 Task: Look for space in Surubim, Brazil from 4th June, 2023 to 8th June, 2023 for 2 adults in price range Rs.8000 to Rs.16000. Place can be private room with 1  bedroom having 1 bed and 1 bathroom. Property type can be hotel. Booking option can be shelf check-in. Required host language is Spanish.
Action: Mouse moved to (709, 120)
Screenshot: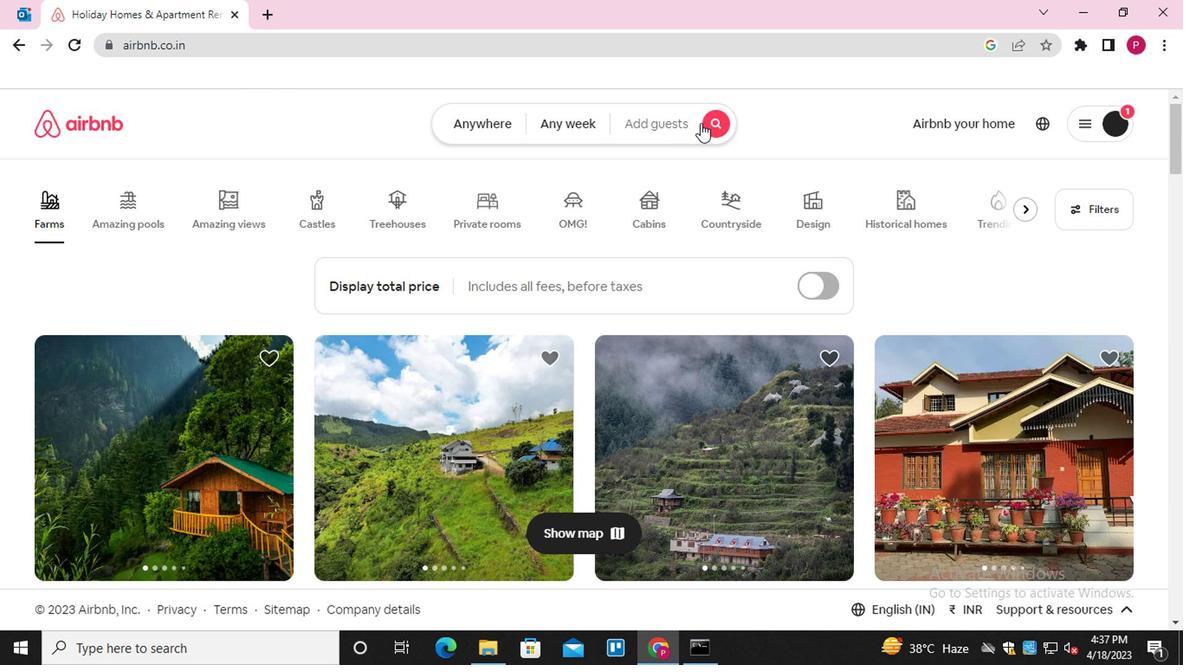 
Action: Mouse pressed left at (709, 120)
Screenshot: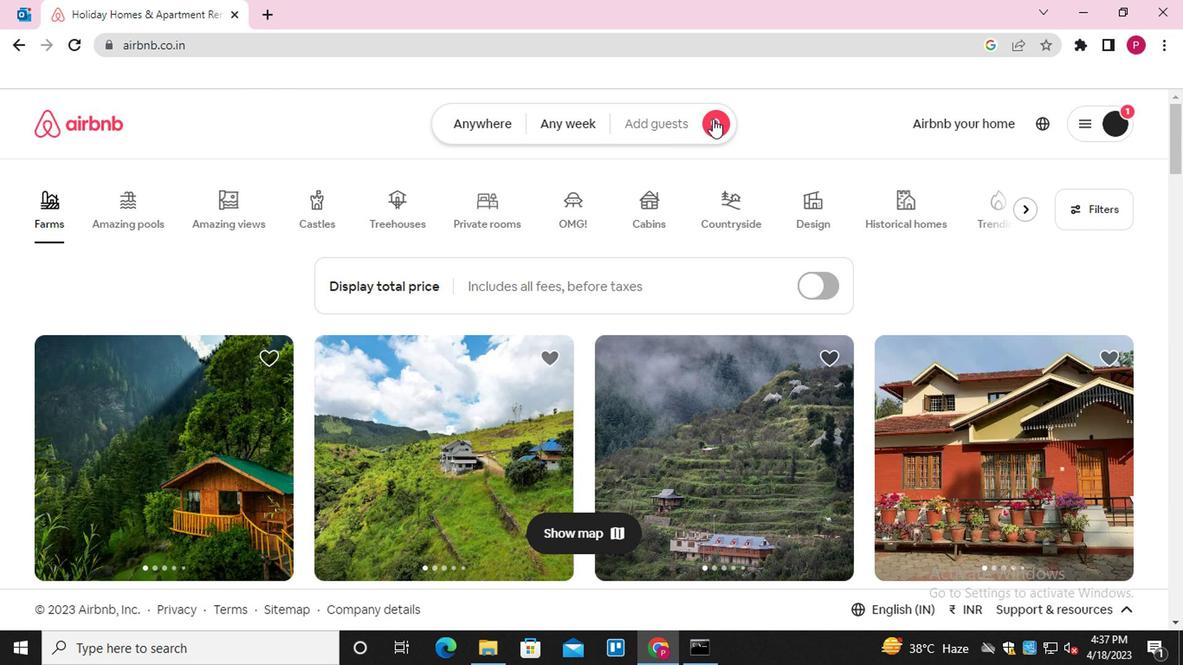 
Action: Mouse moved to (362, 200)
Screenshot: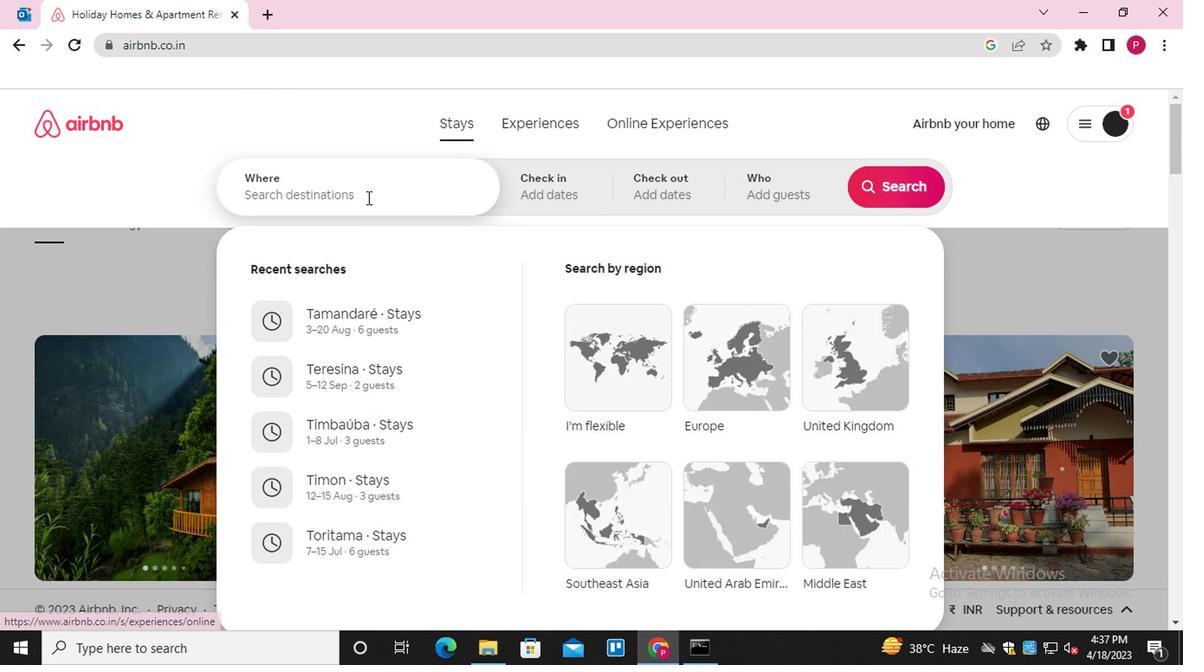 
Action: Mouse pressed left at (362, 200)
Screenshot: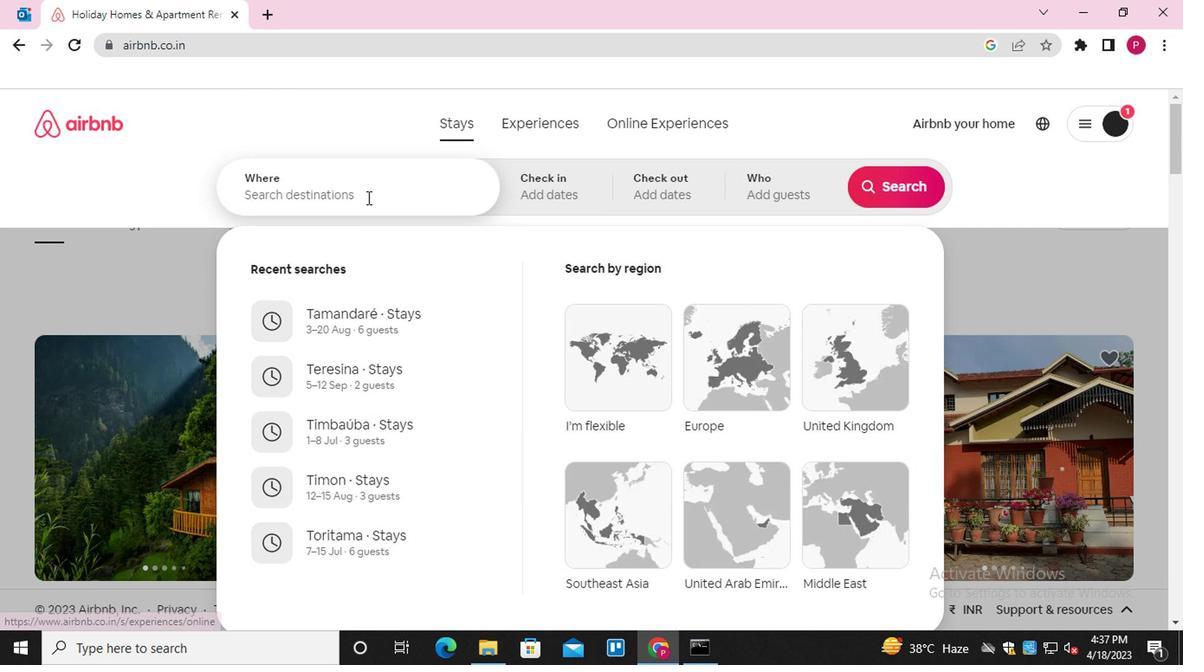 
Action: Key pressed <Key.shift>SURUBIM
Screenshot: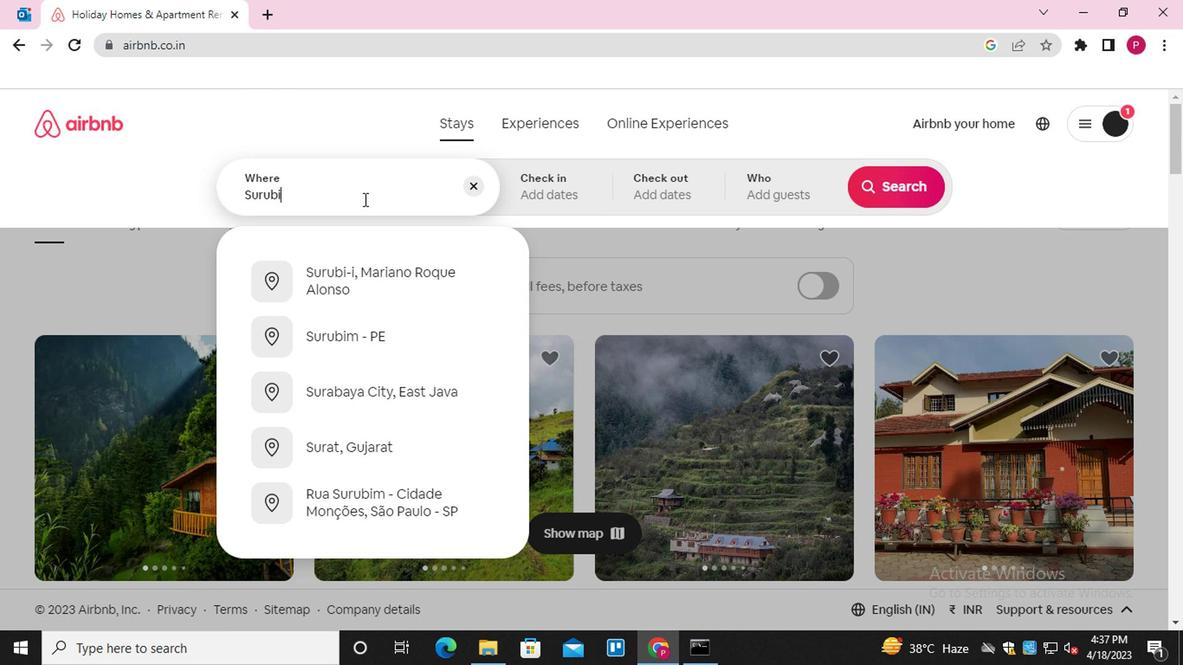 
Action: Mouse moved to (401, 282)
Screenshot: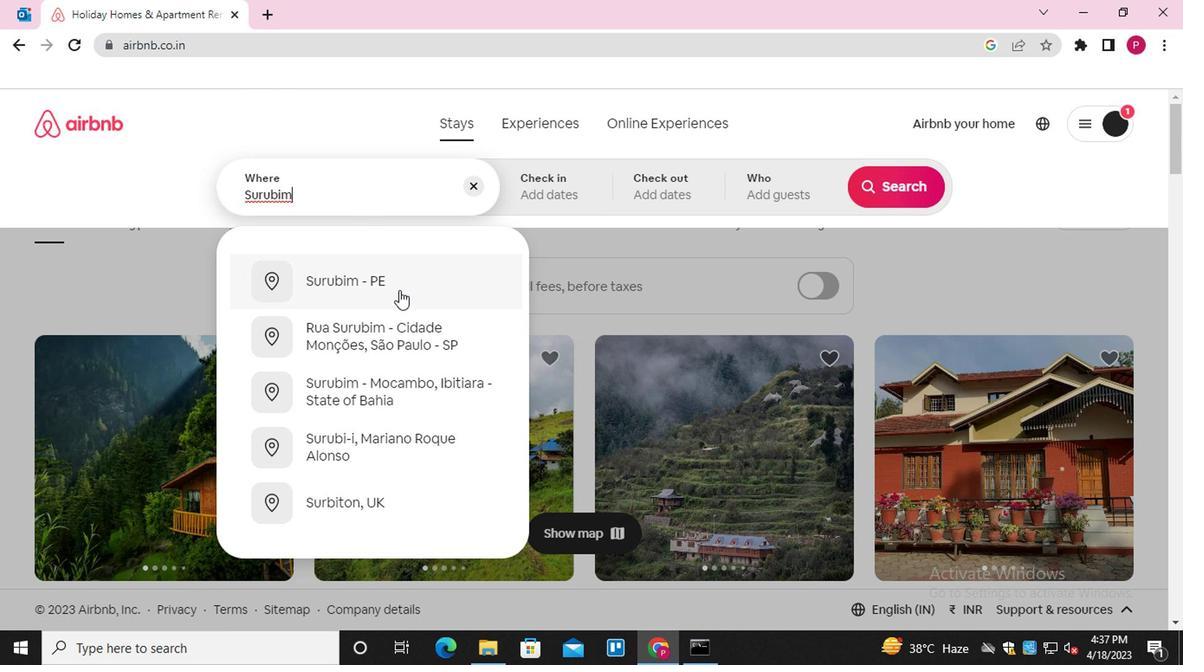 
Action: Mouse pressed left at (401, 282)
Screenshot: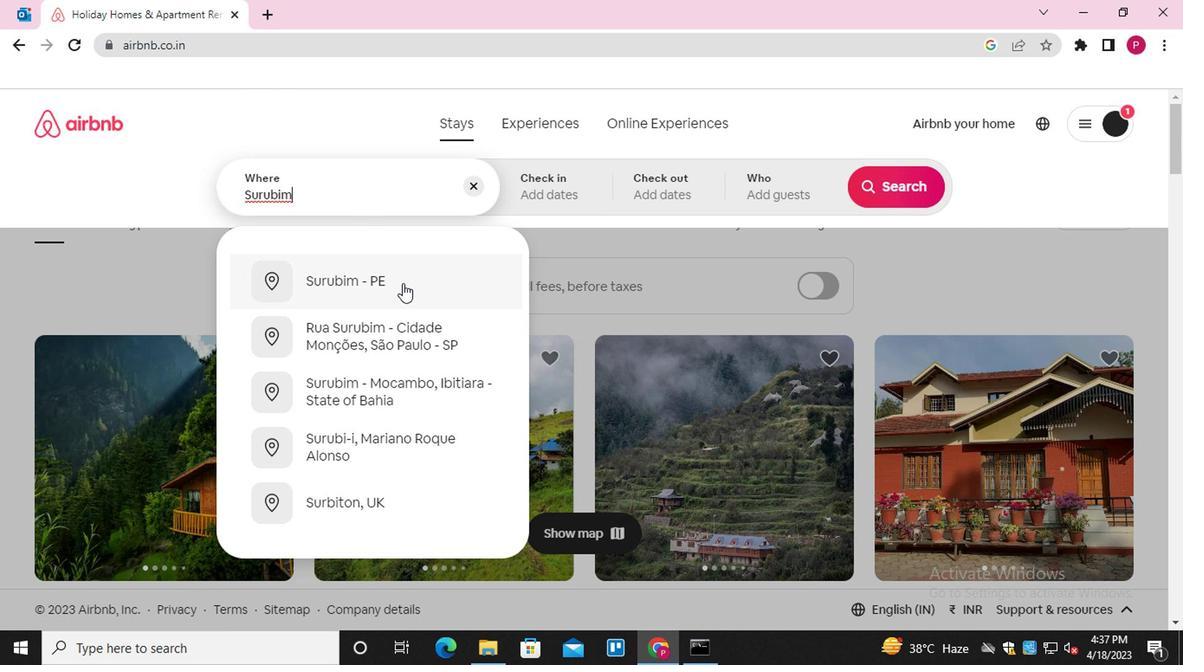 
Action: Mouse moved to (876, 329)
Screenshot: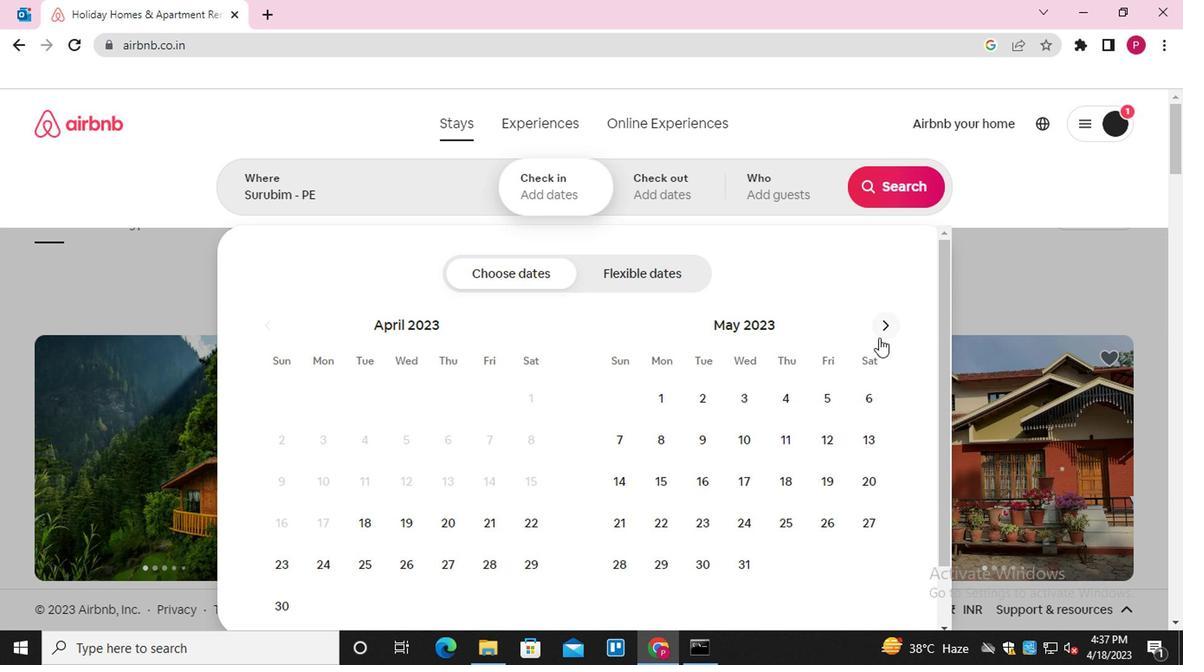 
Action: Mouse pressed left at (876, 329)
Screenshot: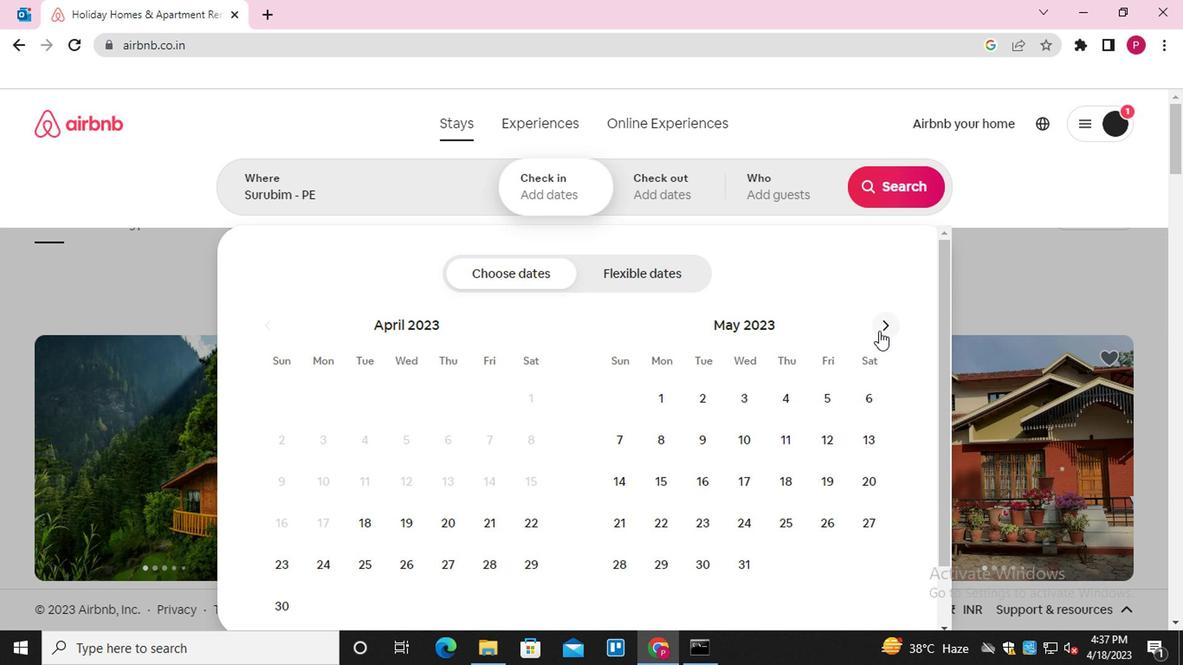 
Action: Mouse moved to (621, 446)
Screenshot: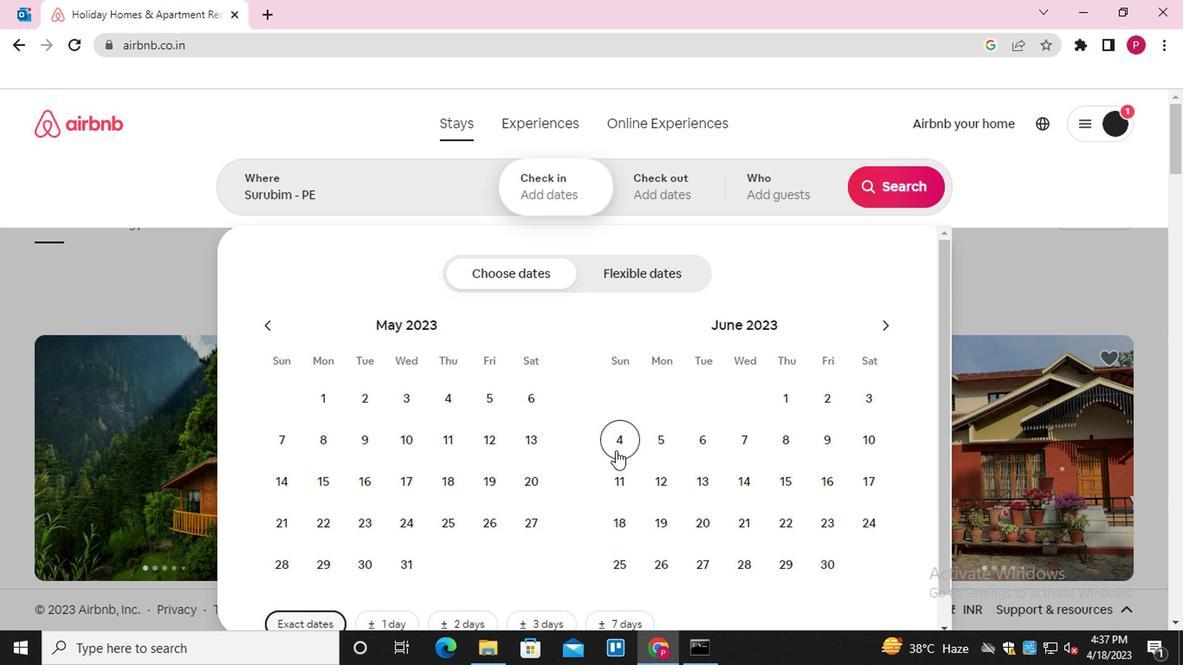 
Action: Mouse pressed left at (621, 446)
Screenshot: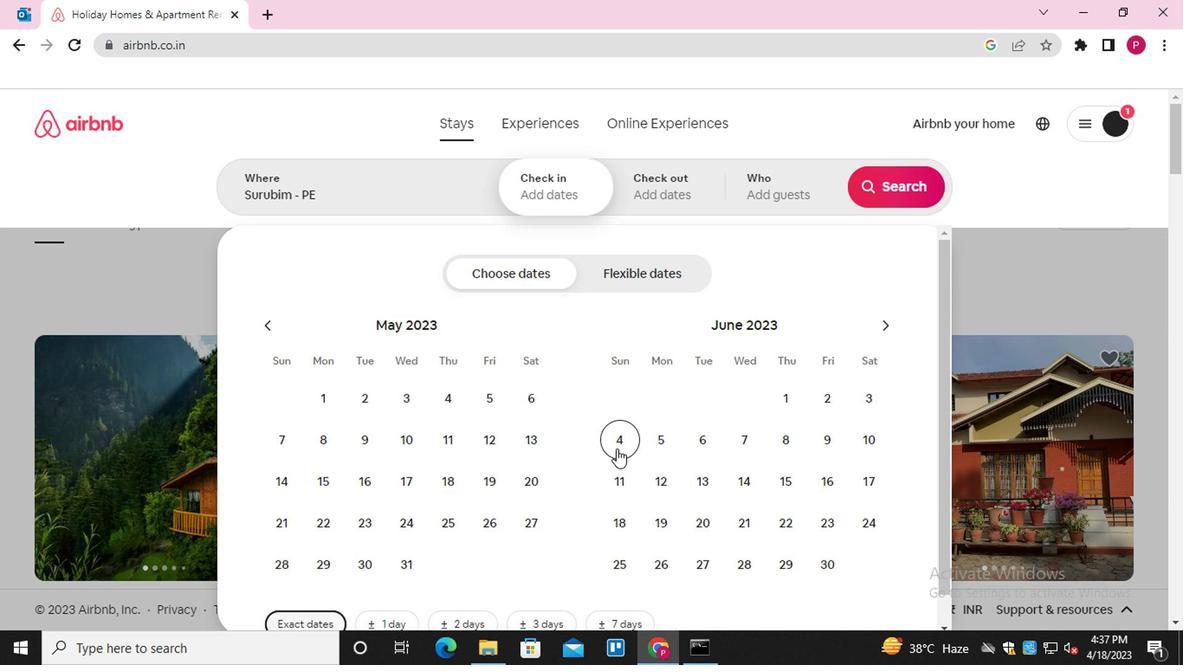 
Action: Mouse moved to (790, 439)
Screenshot: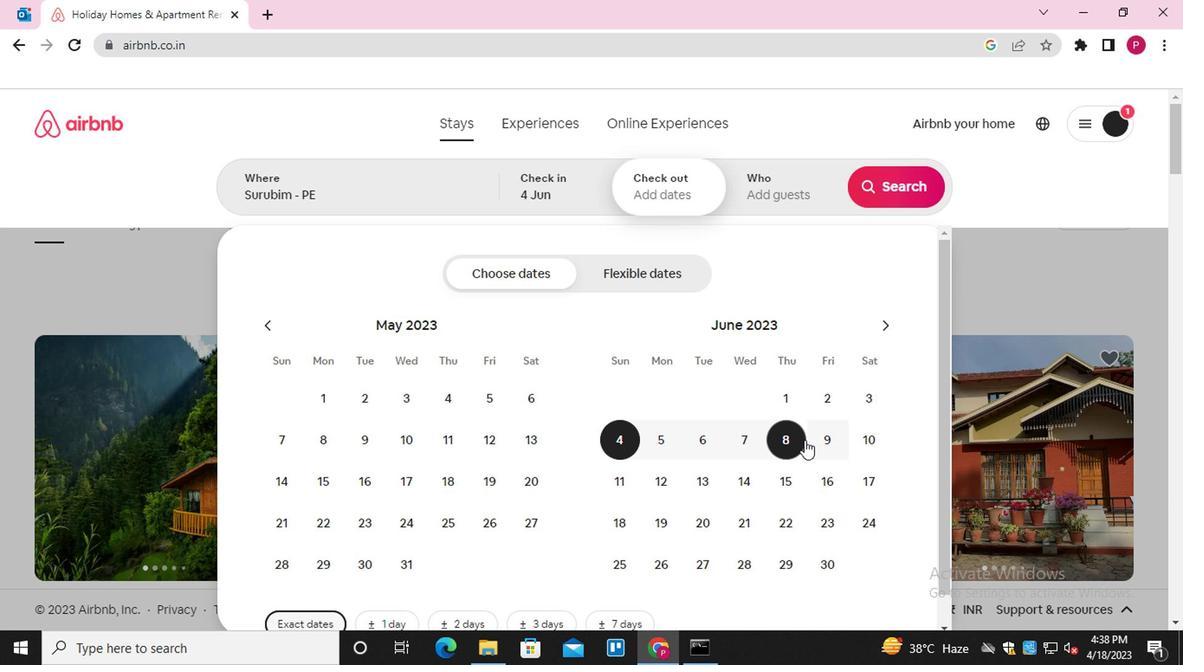 
Action: Mouse pressed left at (790, 439)
Screenshot: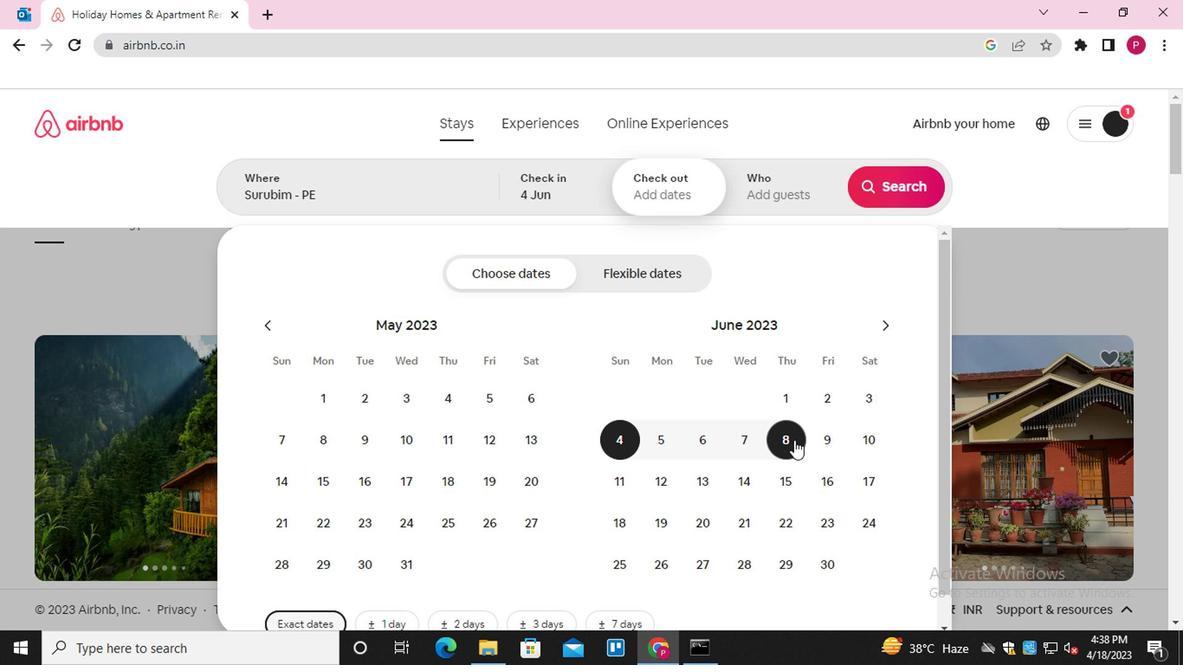 
Action: Mouse moved to (782, 207)
Screenshot: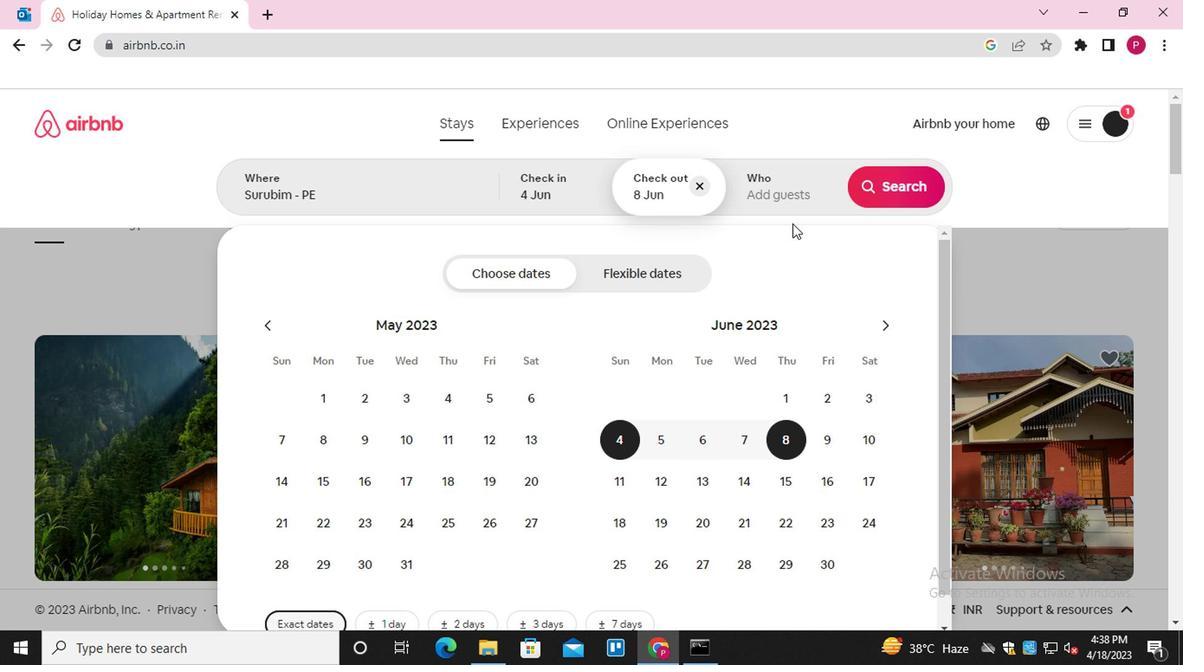
Action: Mouse pressed left at (782, 207)
Screenshot: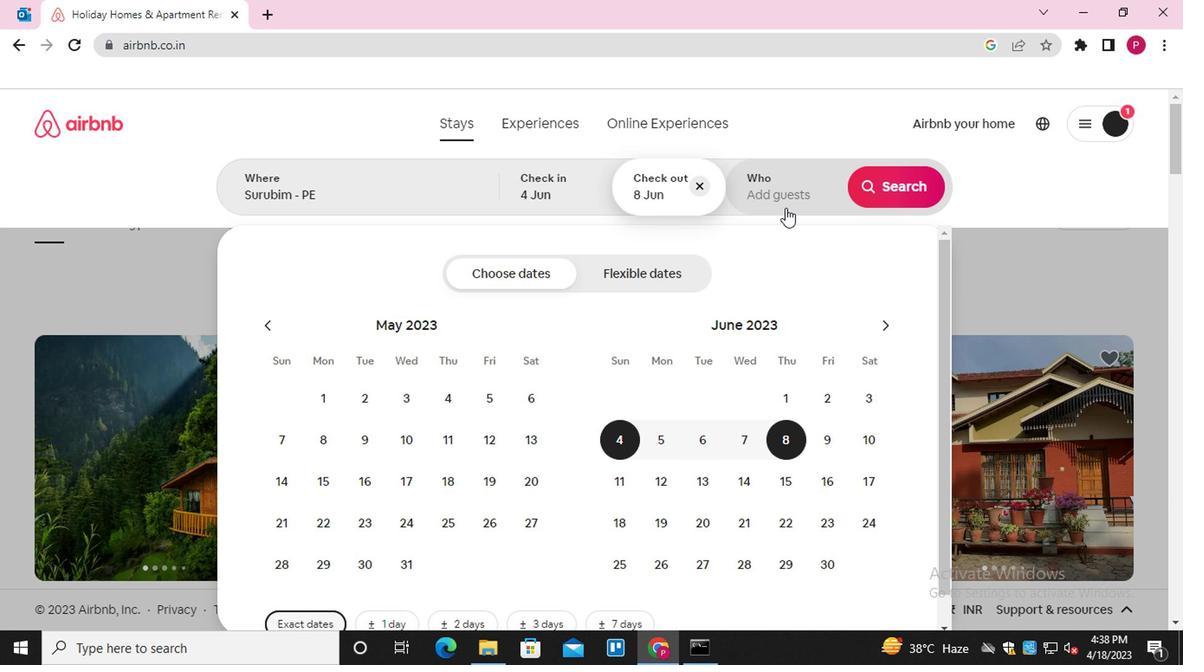 
Action: Mouse moved to (895, 279)
Screenshot: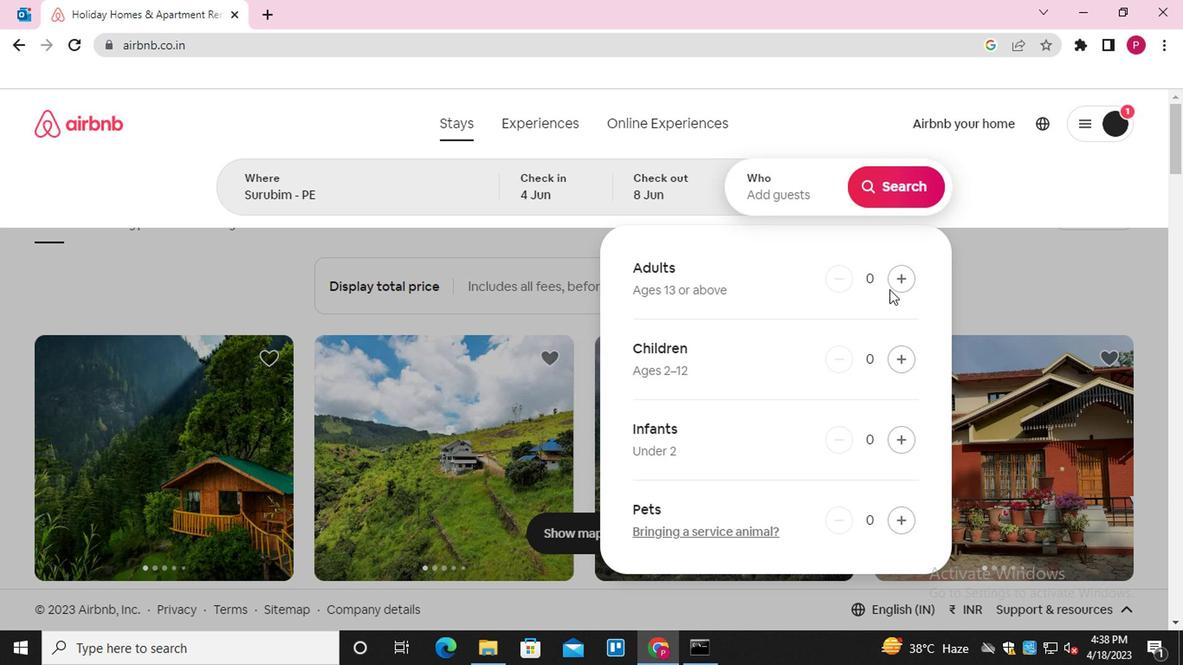 
Action: Mouse pressed left at (895, 279)
Screenshot: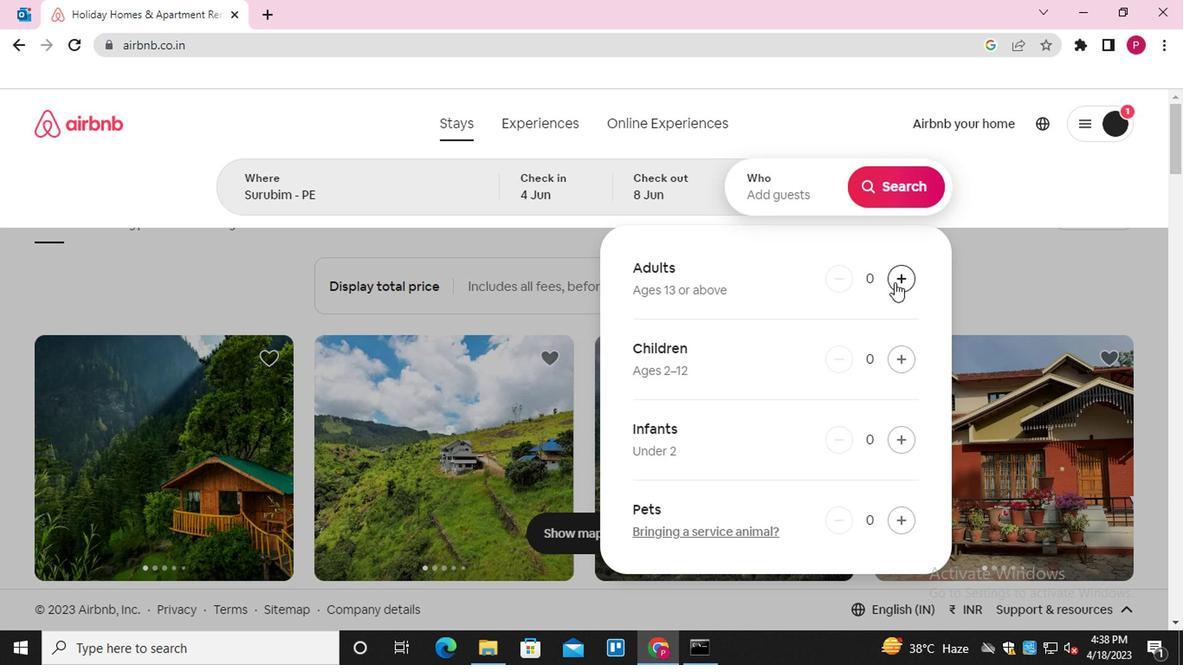 
Action: Mouse pressed left at (895, 279)
Screenshot: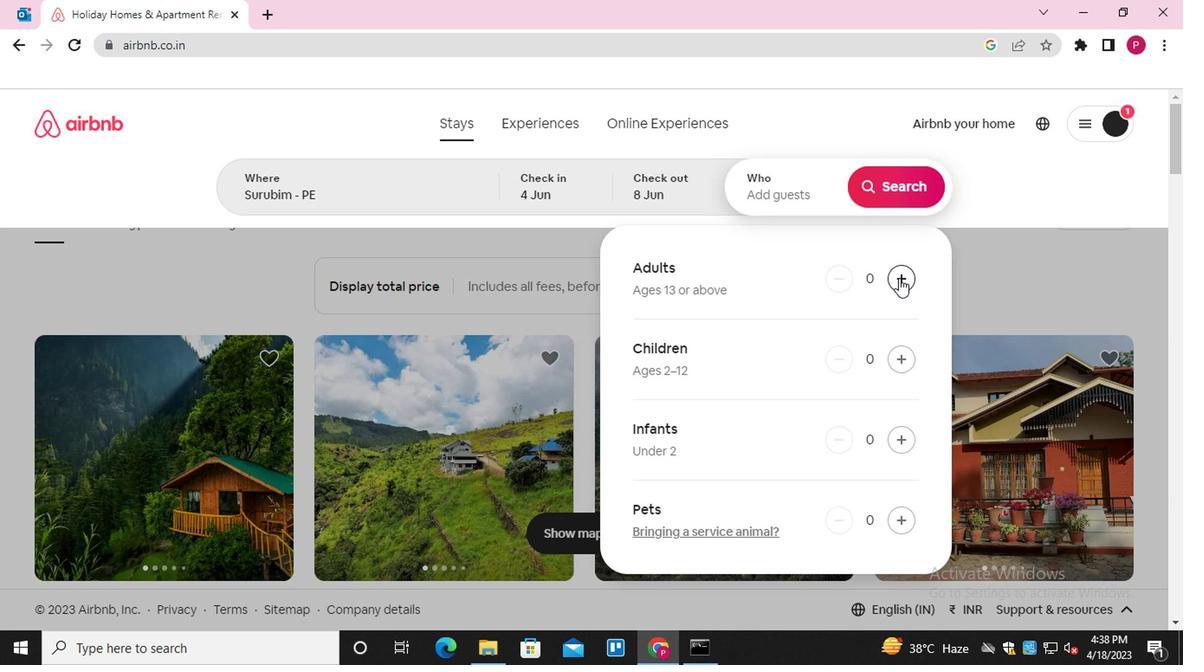 
Action: Mouse moved to (894, 196)
Screenshot: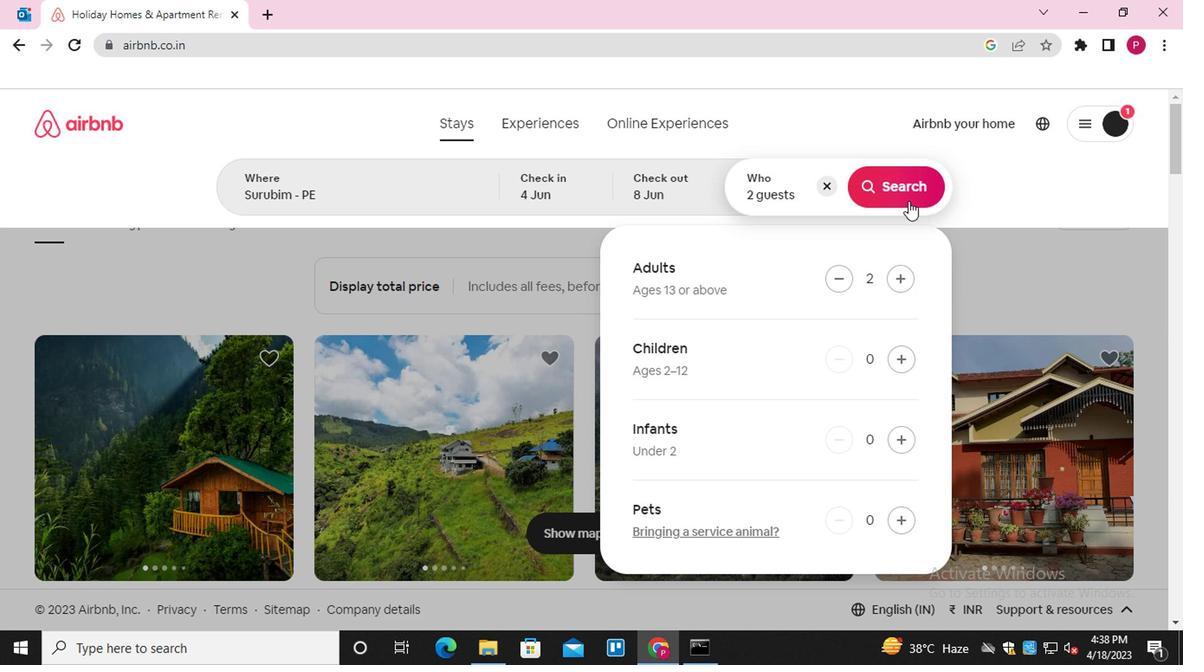 
Action: Mouse pressed left at (894, 196)
Screenshot: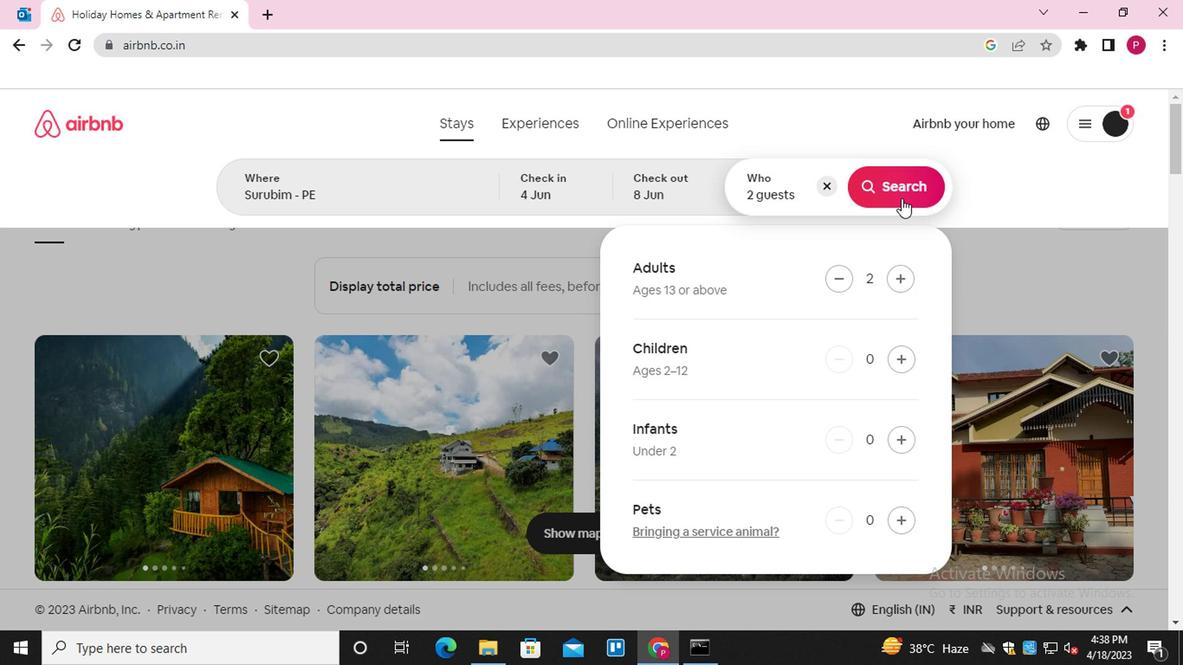 
Action: Mouse moved to (1086, 194)
Screenshot: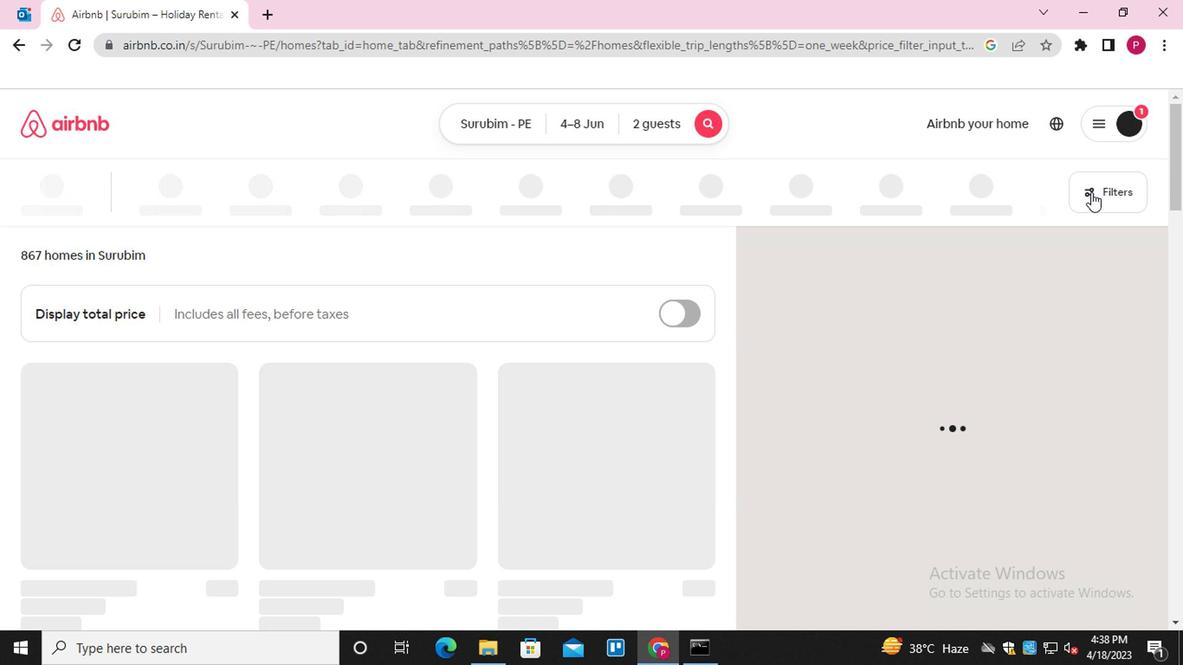 
Action: Mouse pressed left at (1086, 194)
Screenshot: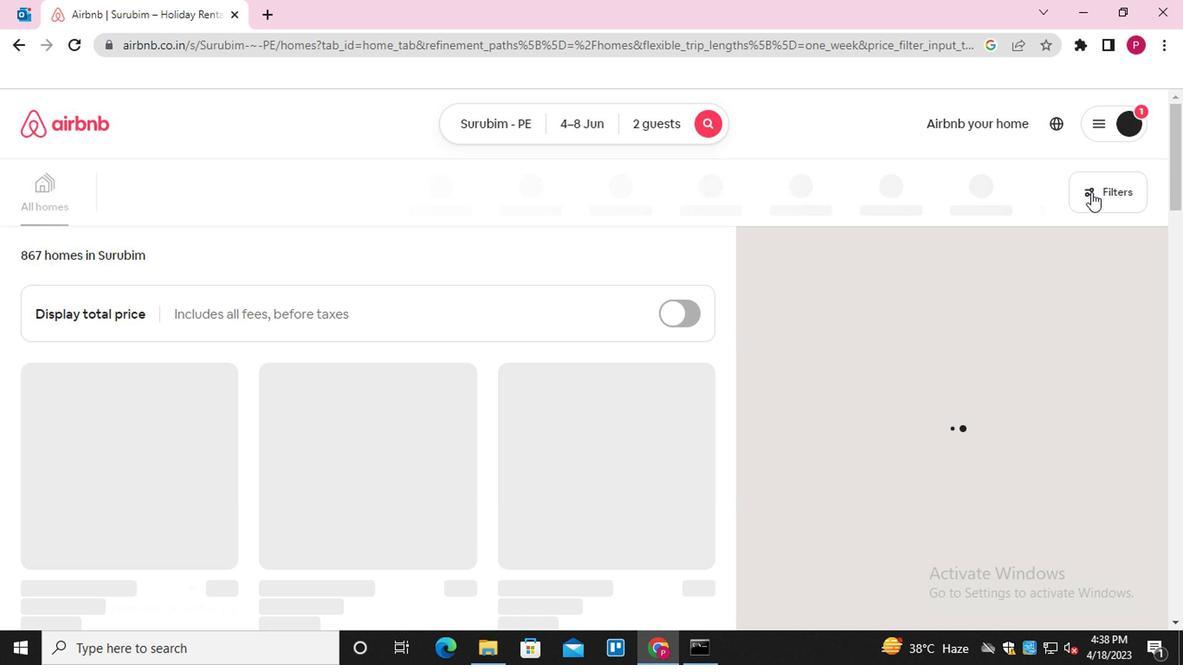 
Action: Mouse moved to (359, 413)
Screenshot: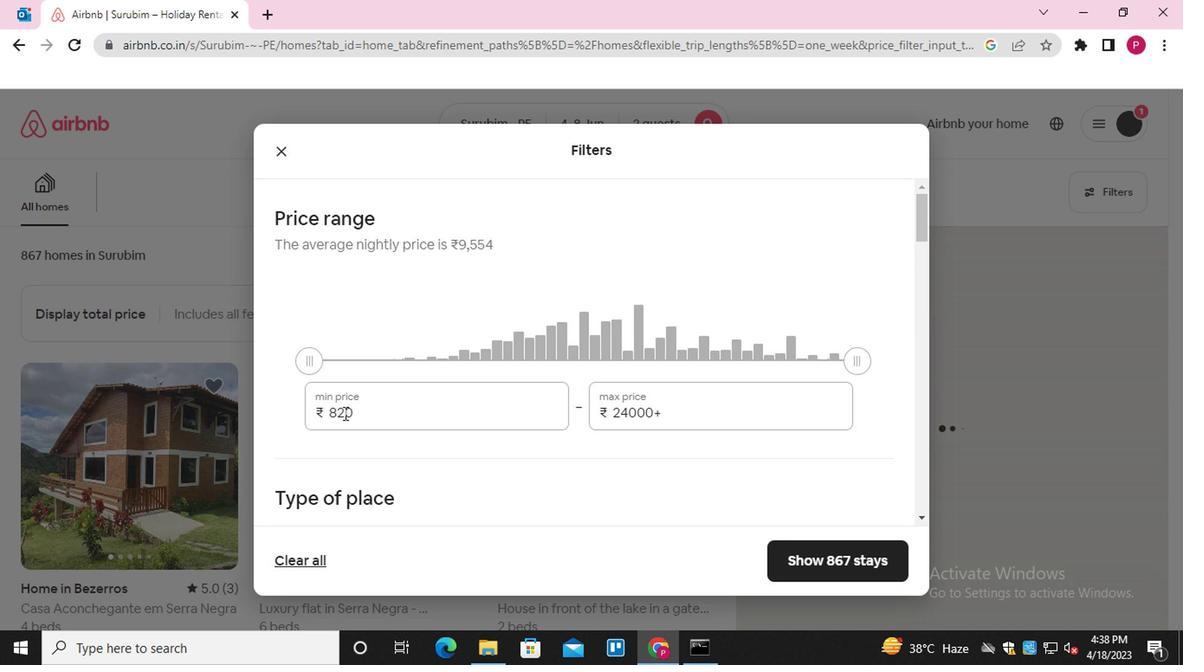
Action: Mouse pressed left at (359, 413)
Screenshot: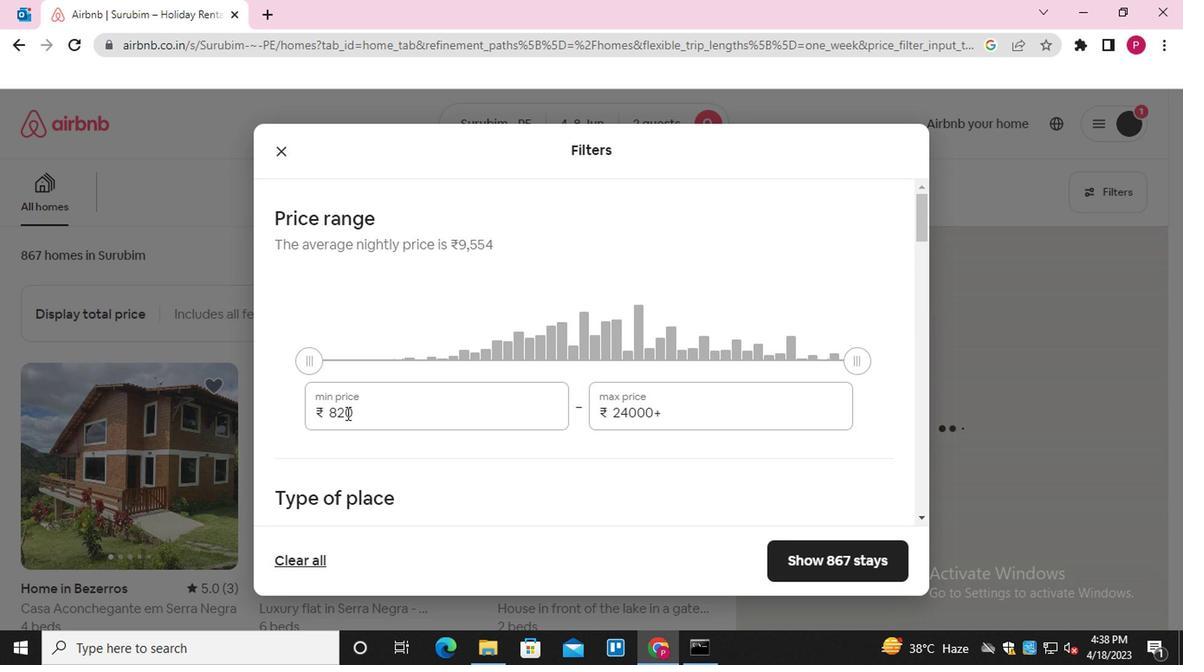 
Action: Mouse pressed left at (359, 413)
Screenshot: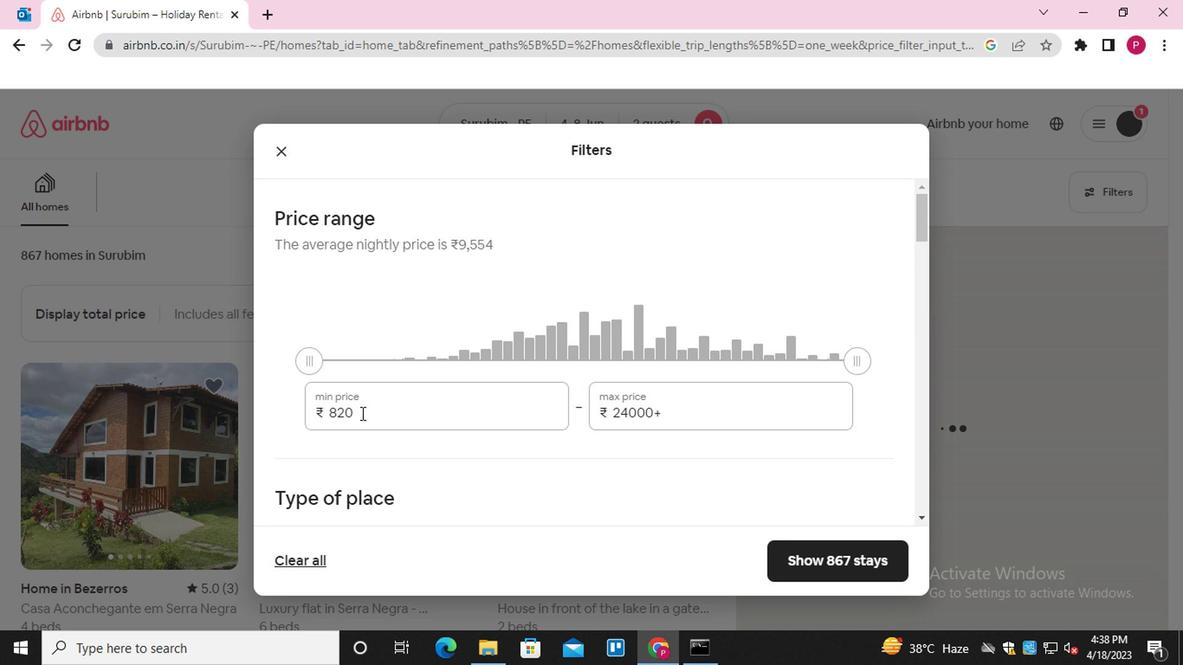 
Action: Key pressed 8000<Key.tab>16000
Screenshot: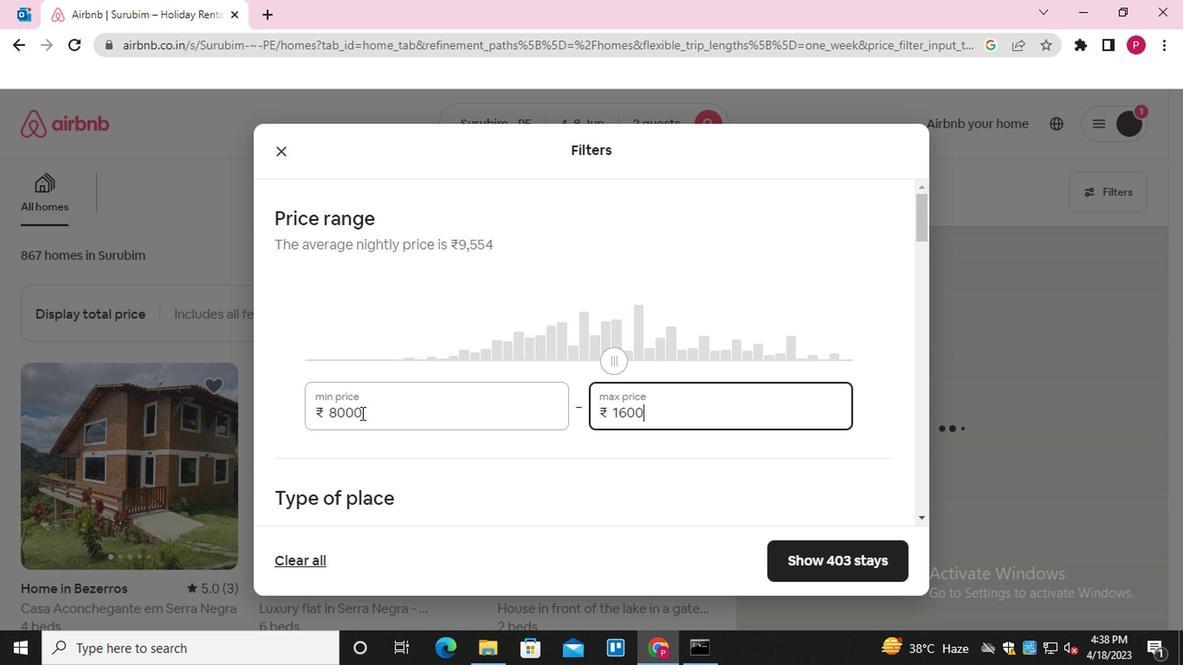 
Action: Mouse moved to (362, 554)
Screenshot: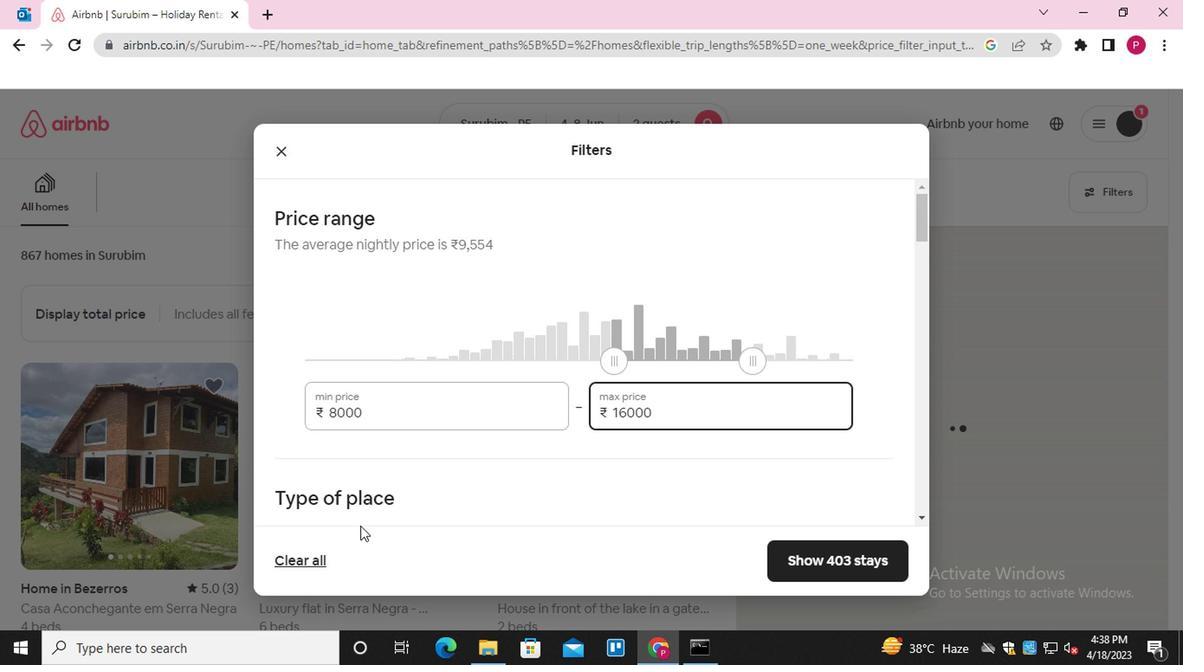 
Action: Mouse scrolled (362, 552) with delta (0, -1)
Screenshot: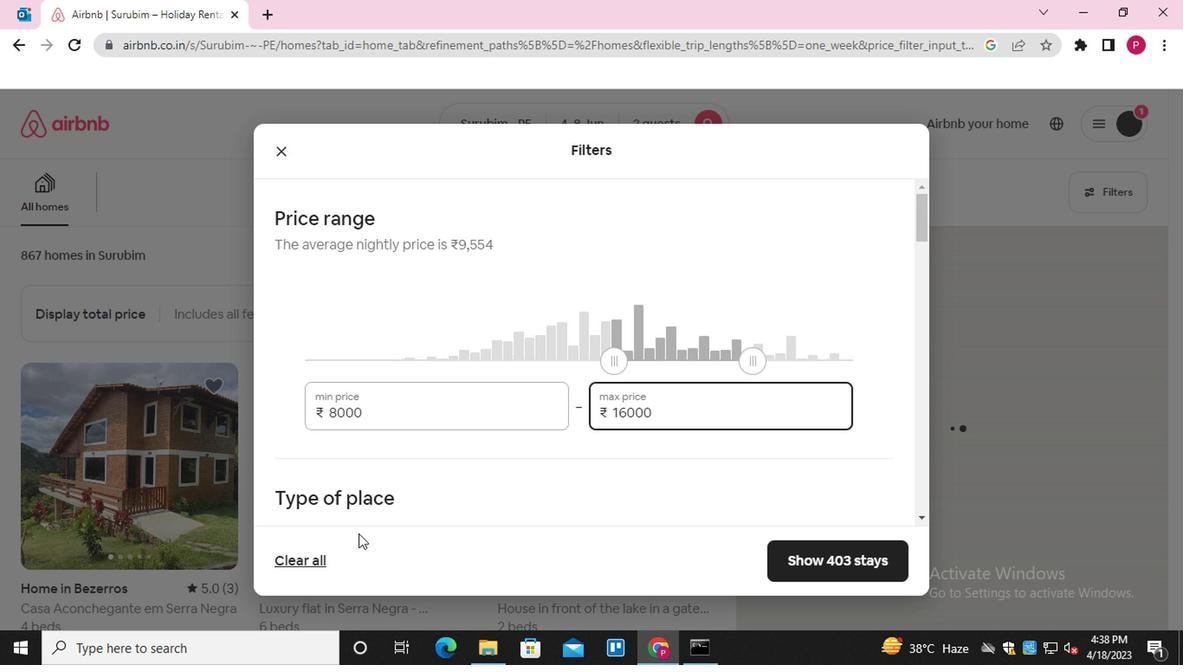 
Action: Mouse scrolled (362, 552) with delta (0, -1)
Screenshot: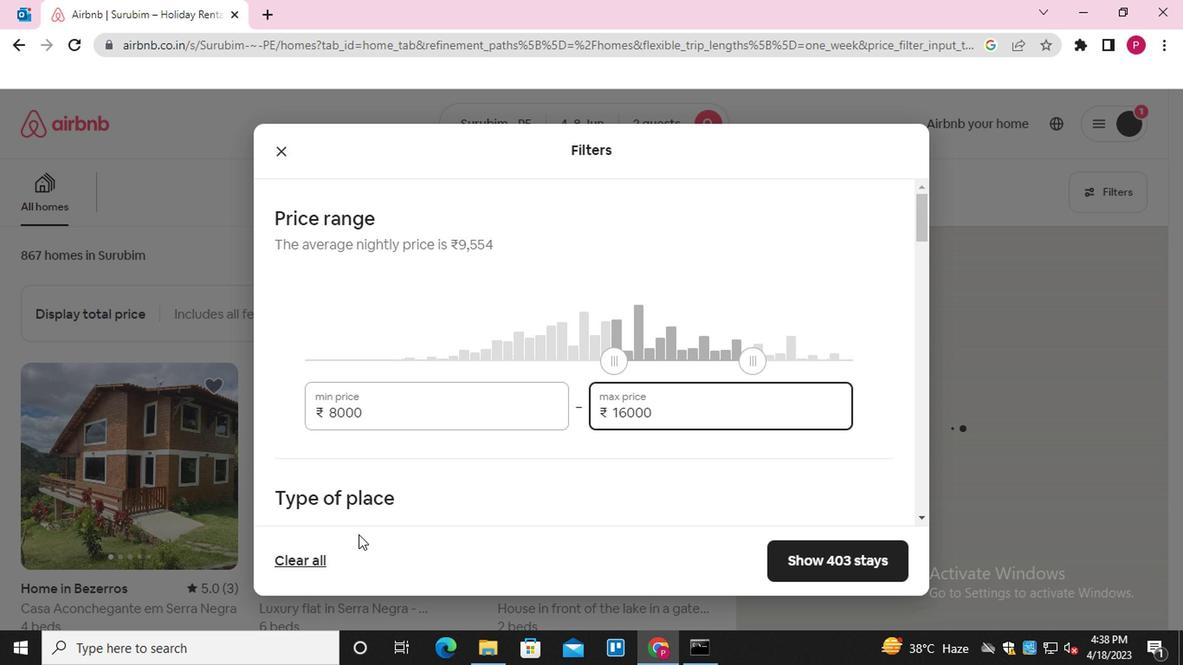 
Action: Mouse moved to (367, 552)
Screenshot: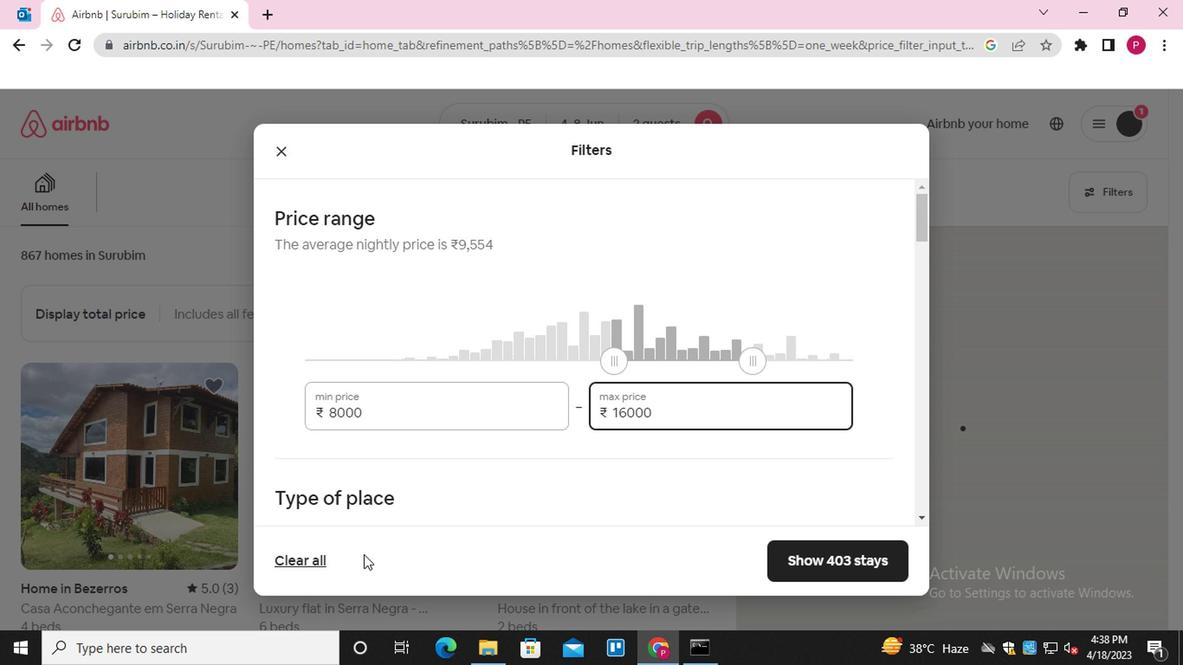 
Action: Mouse scrolled (367, 550) with delta (0, -1)
Screenshot: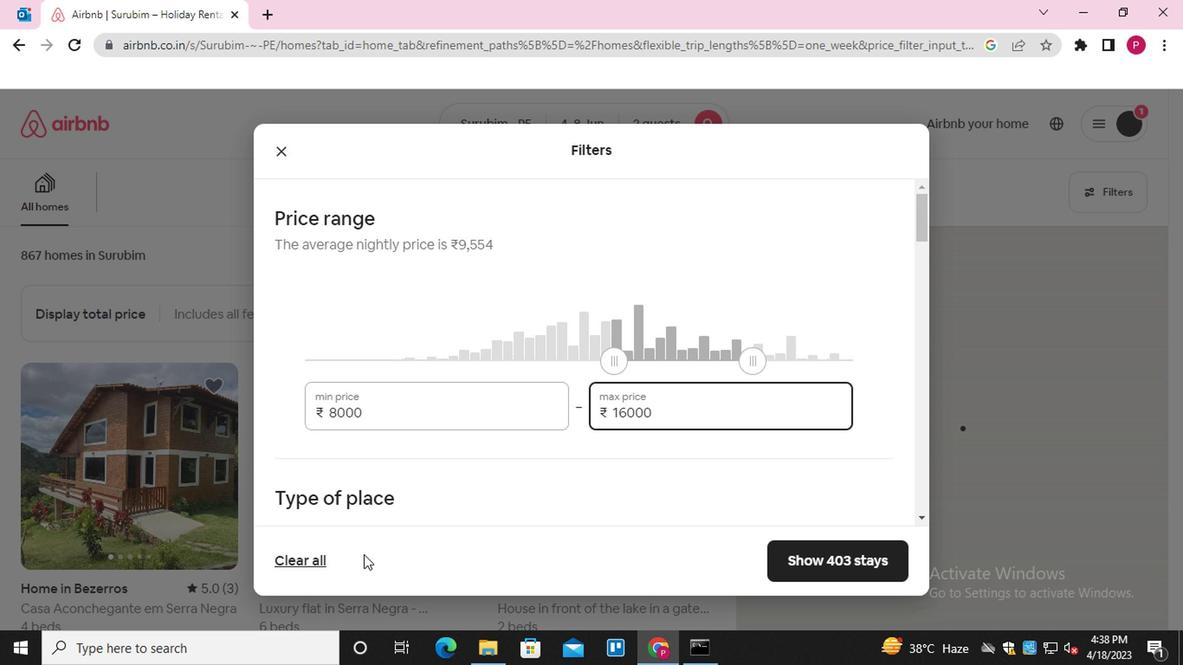 
Action: Mouse moved to (376, 542)
Screenshot: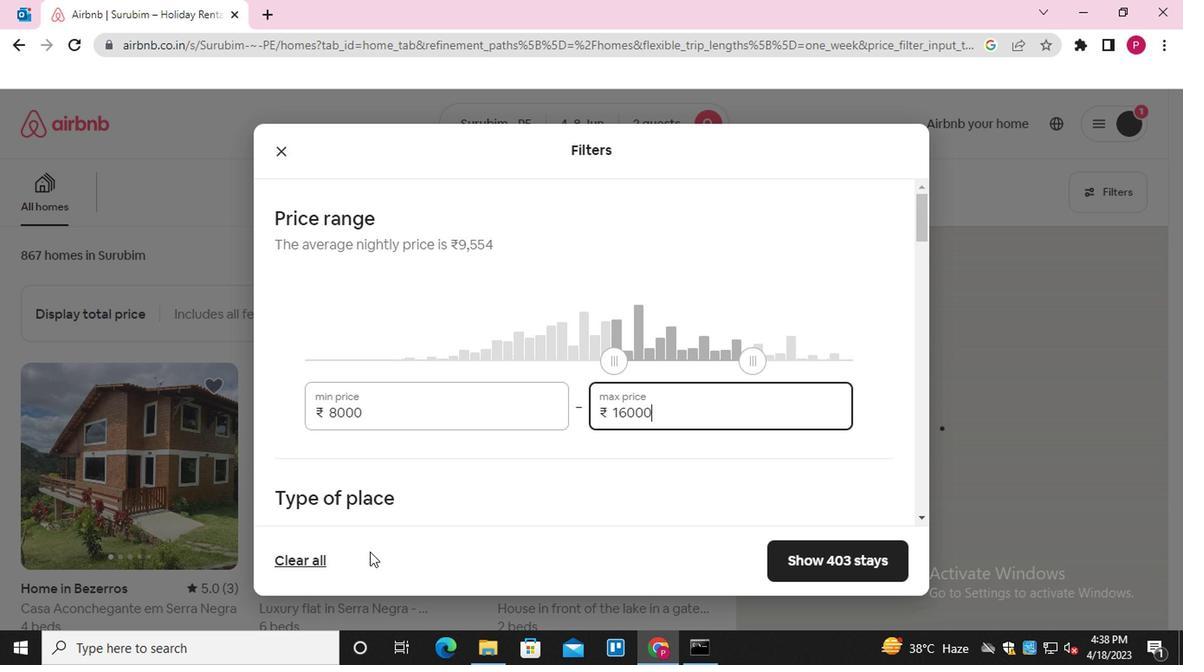 
Action: Mouse scrolled (376, 541) with delta (0, -1)
Screenshot: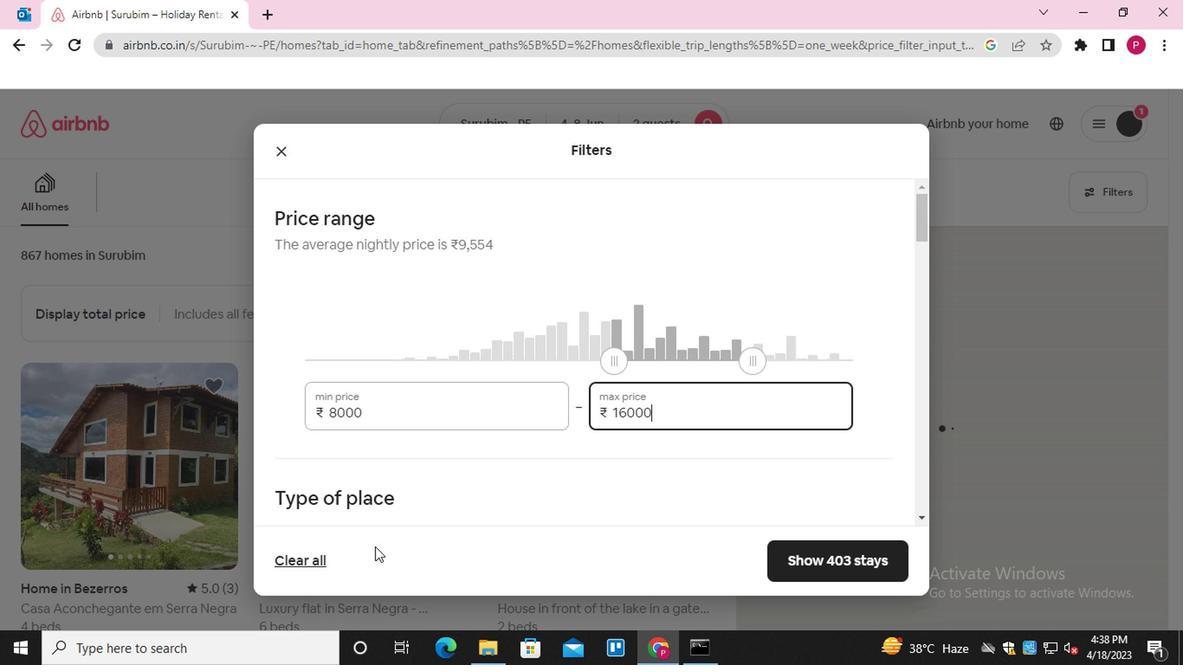 
Action: Mouse moved to (450, 430)
Screenshot: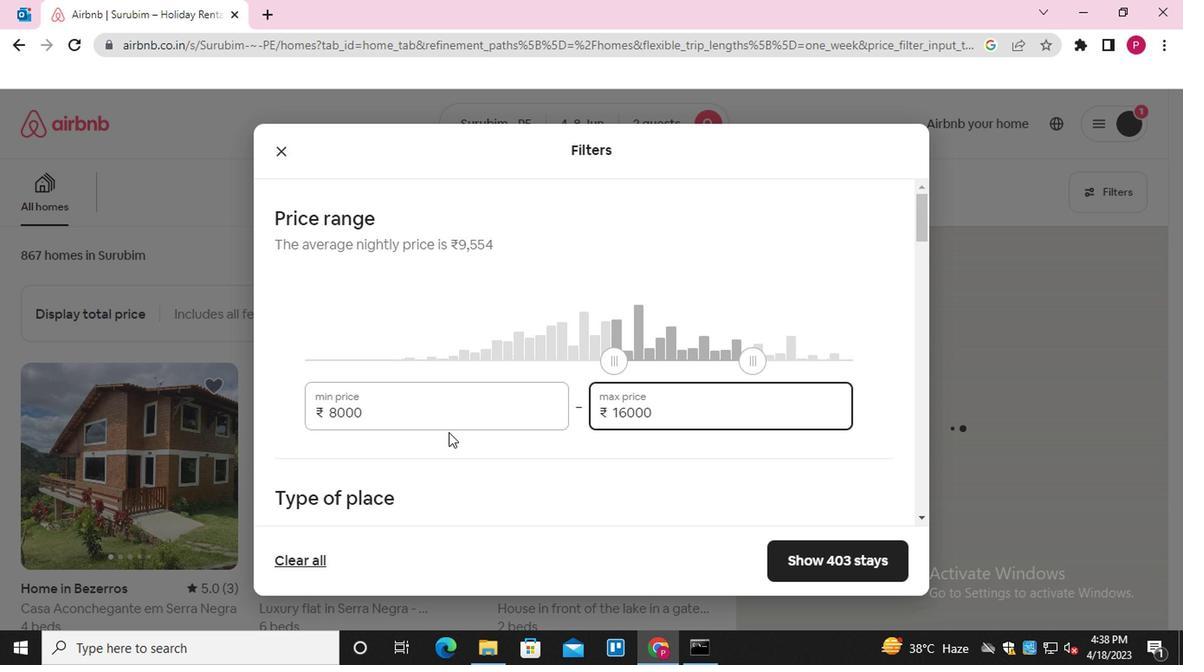 
Action: Mouse scrolled (450, 430) with delta (0, 0)
Screenshot: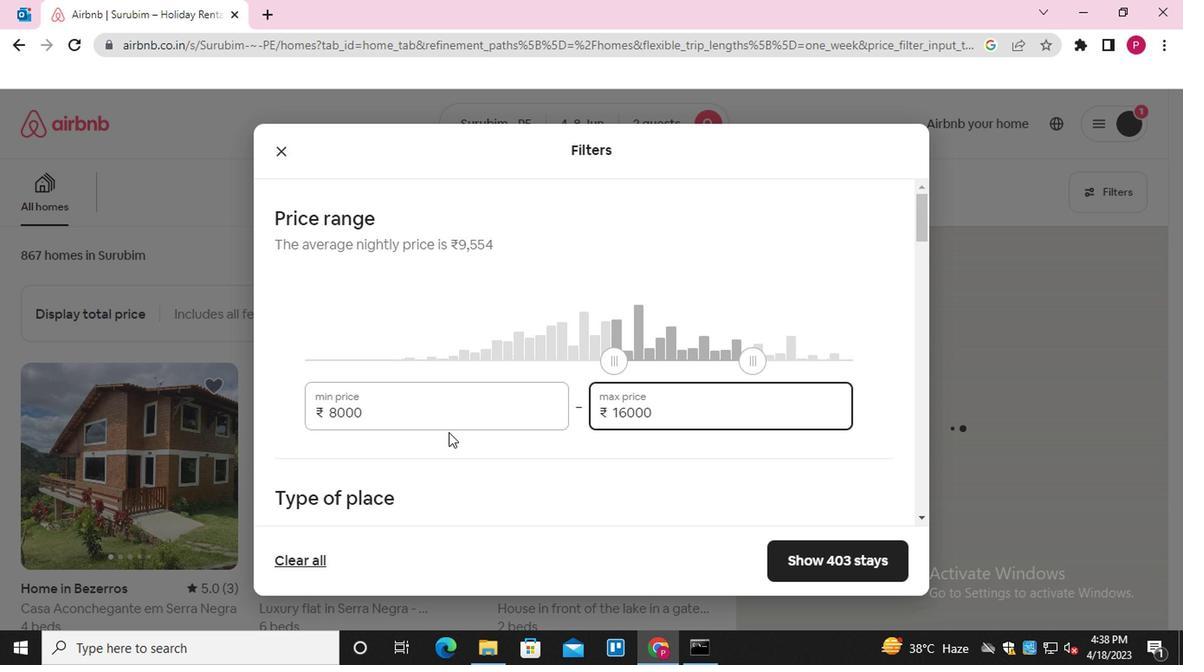 
Action: Mouse moved to (452, 430)
Screenshot: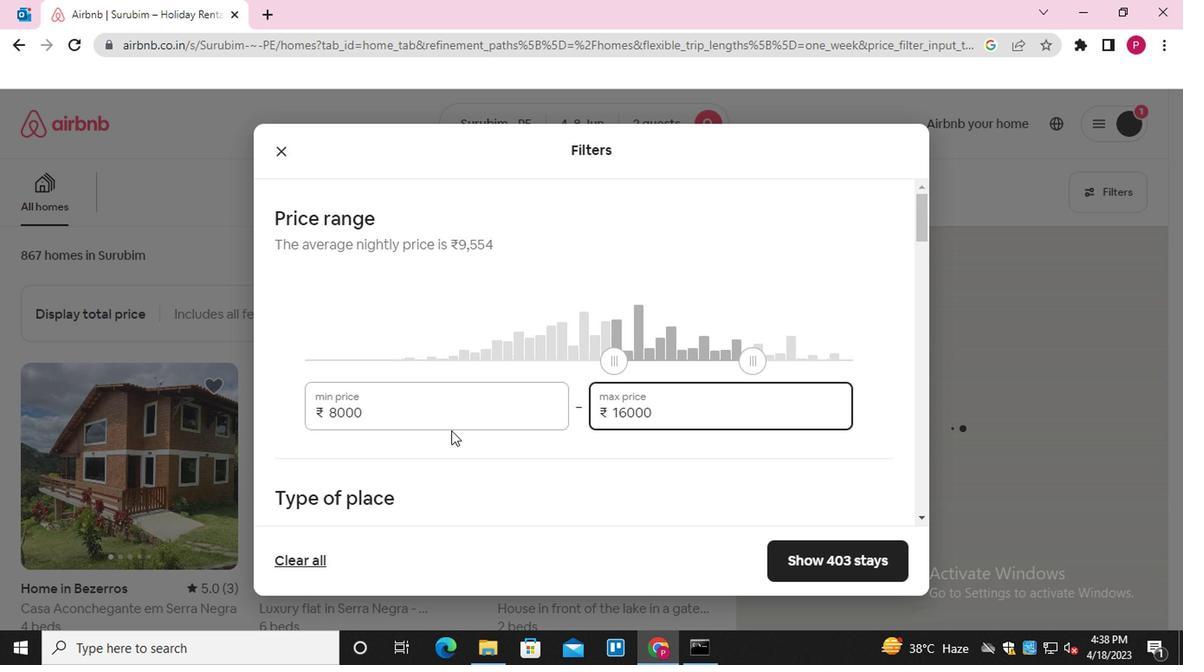 
Action: Mouse scrolled (452, 430) with delta (0, 0)
Screenshot: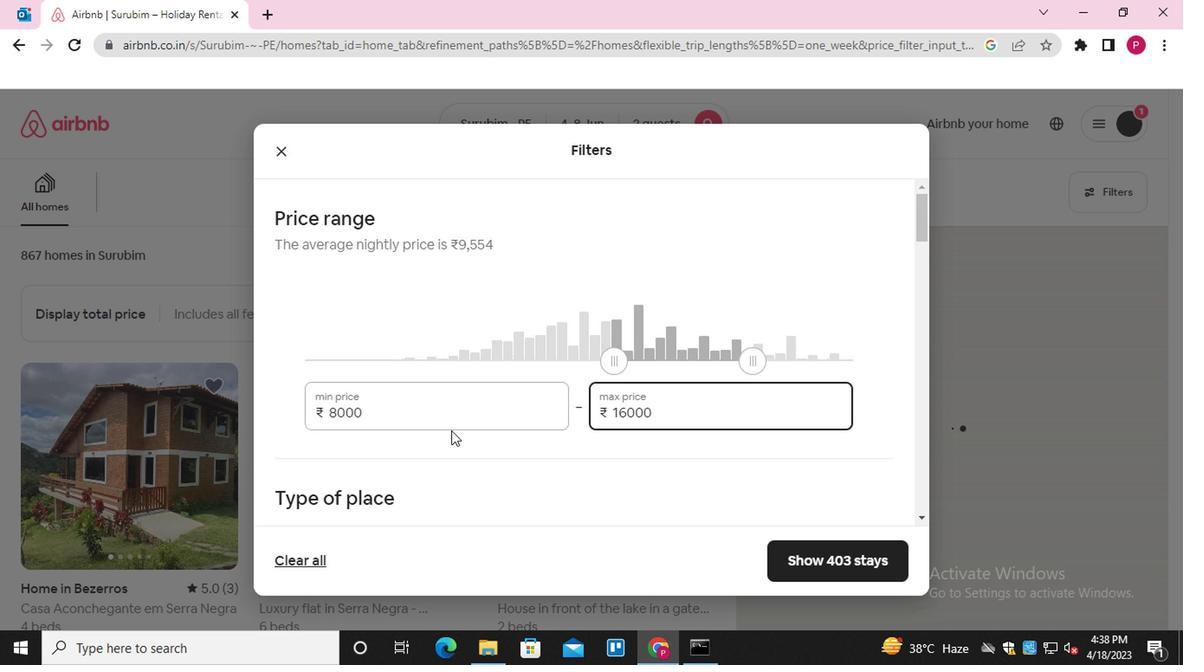 
Action: Mouse scrolled (452, 430) with delta (0, 0)
Screenshot: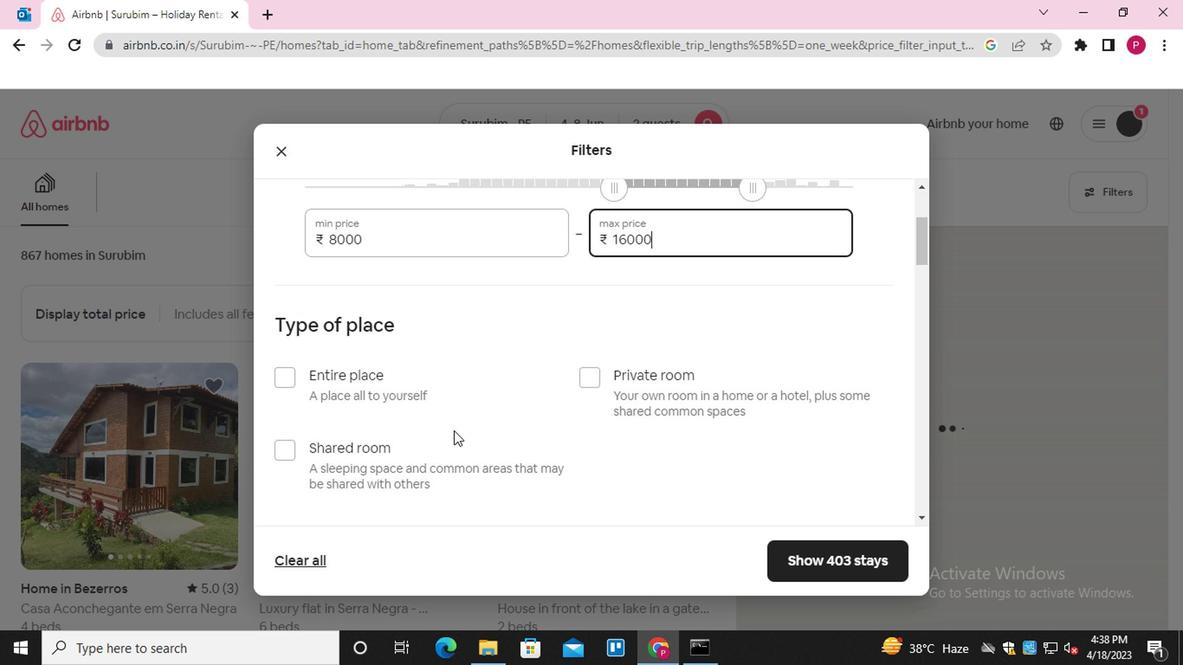 
Action: Mouse moved to (582, 292)
Screenshot: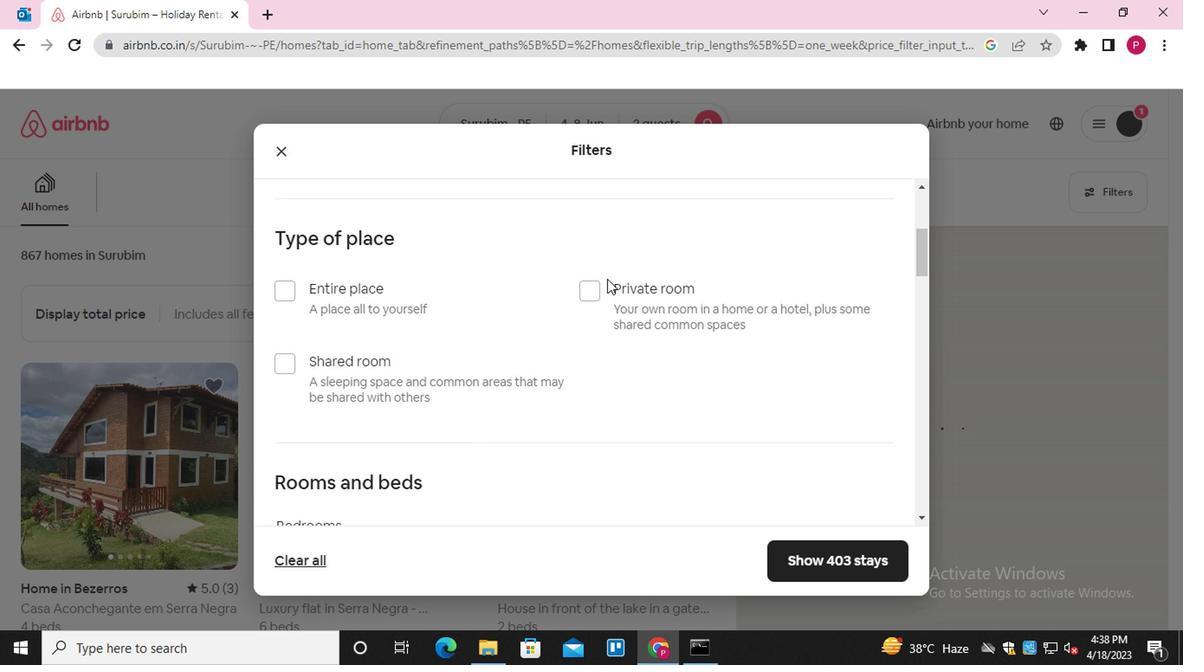 
Action: Mouse pressed left at (582, 292)
Screenshot: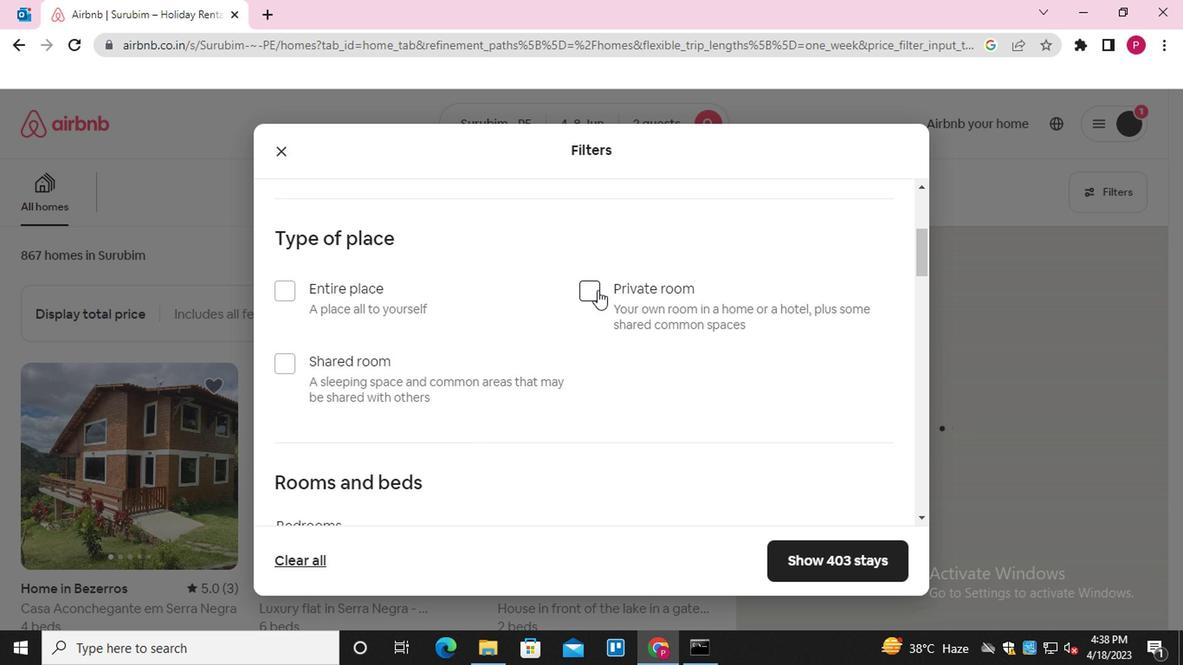 
Action: Mouse moved to (534, 441)
Screenshot: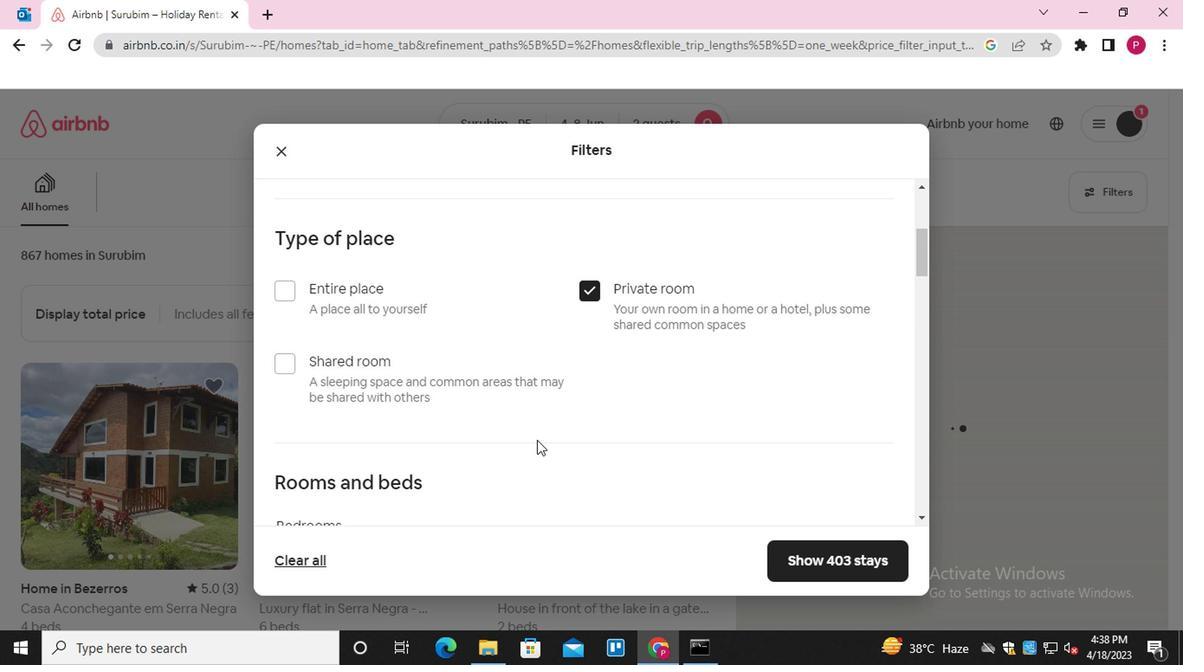 
Action: Mouse scrolled (534, 439) with delta (0, -1)
Screenshot: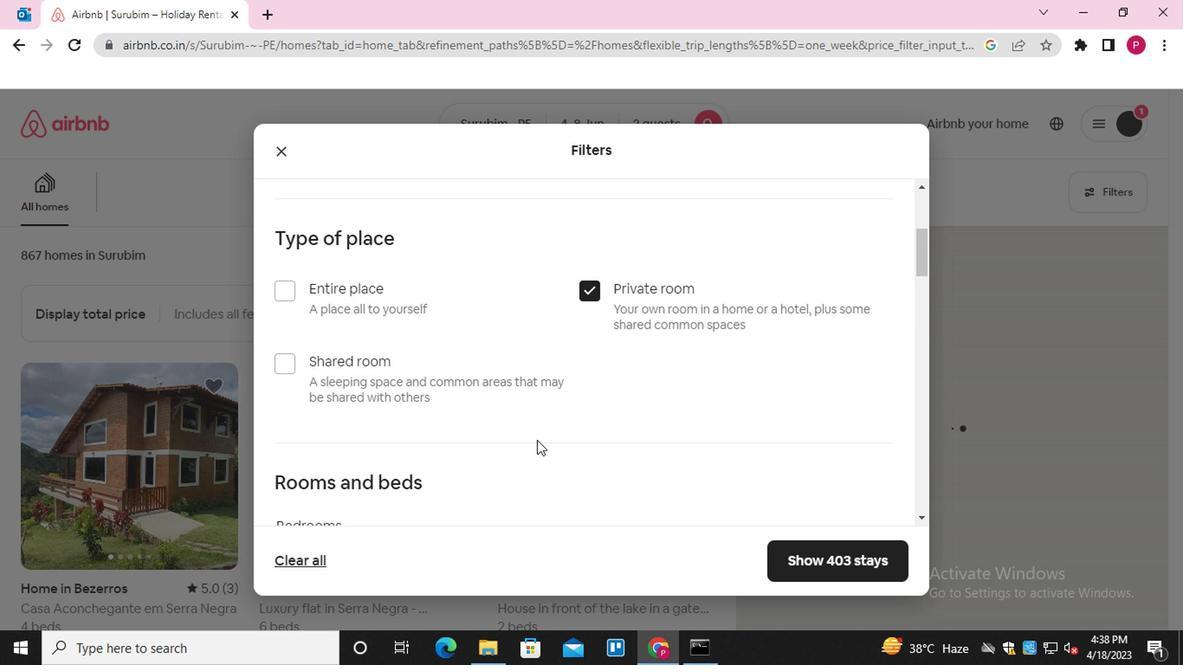 
Action: Mouse scrolled (534, 439) with delta (0, -1)
Screenshot: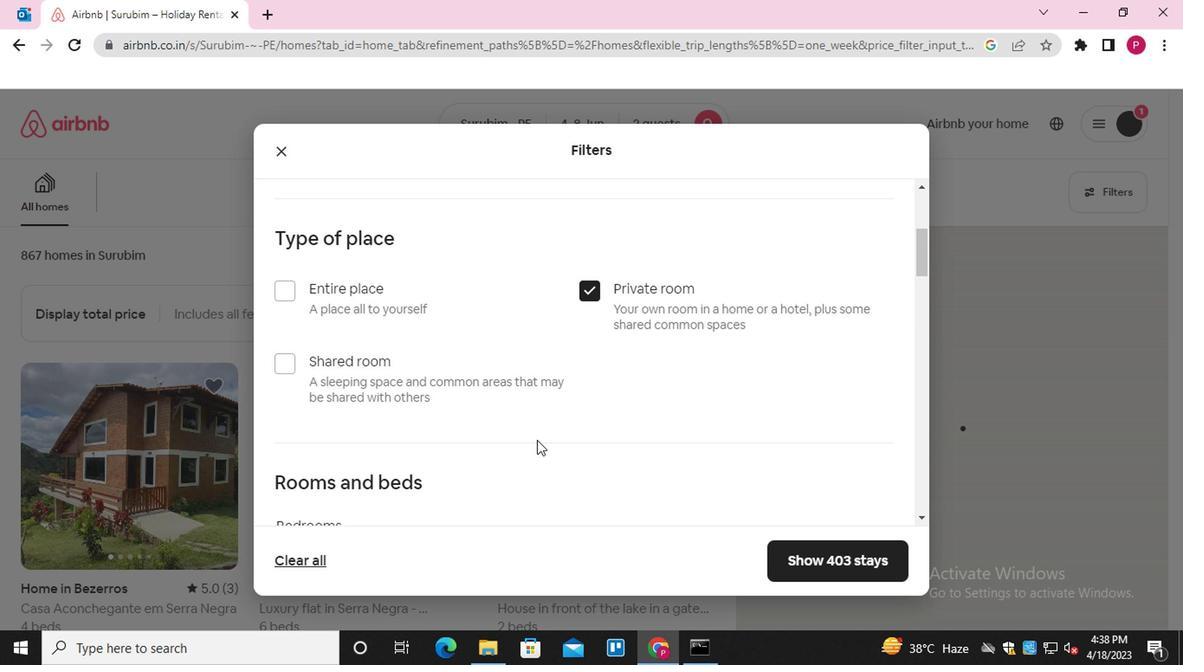 
Action: Mouse scrolled (534, 439) with delta (0, -1)
Screenshot: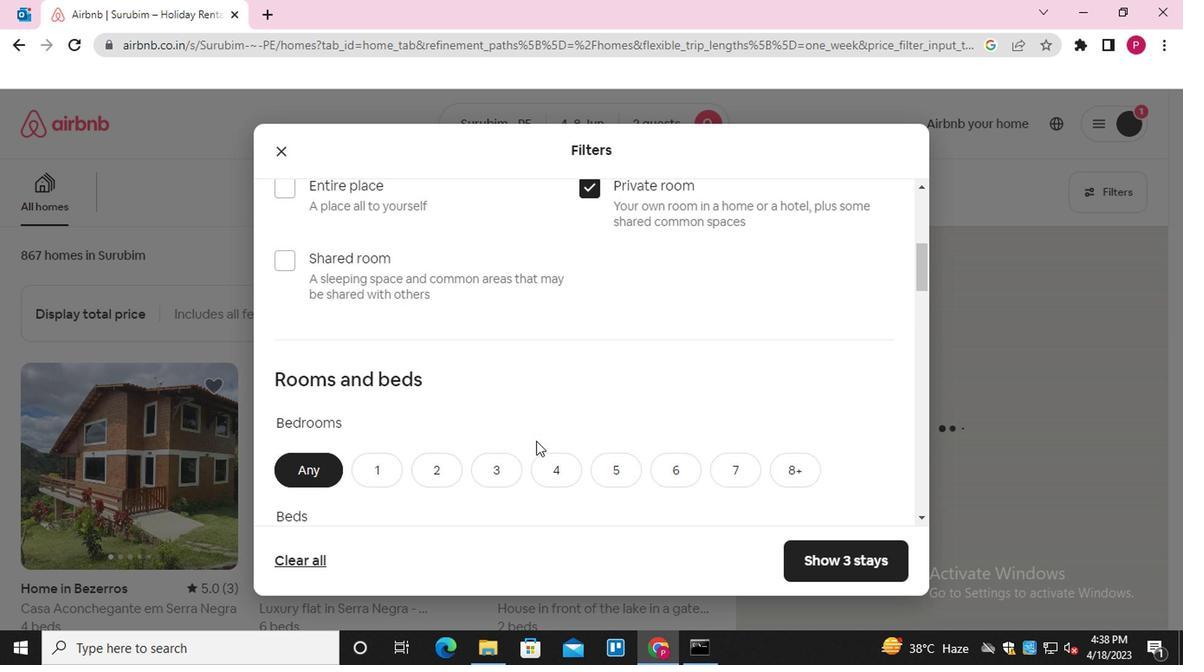 
Action: Mouse scrolled (534, 439) with delta (0, -1)
Screenshot: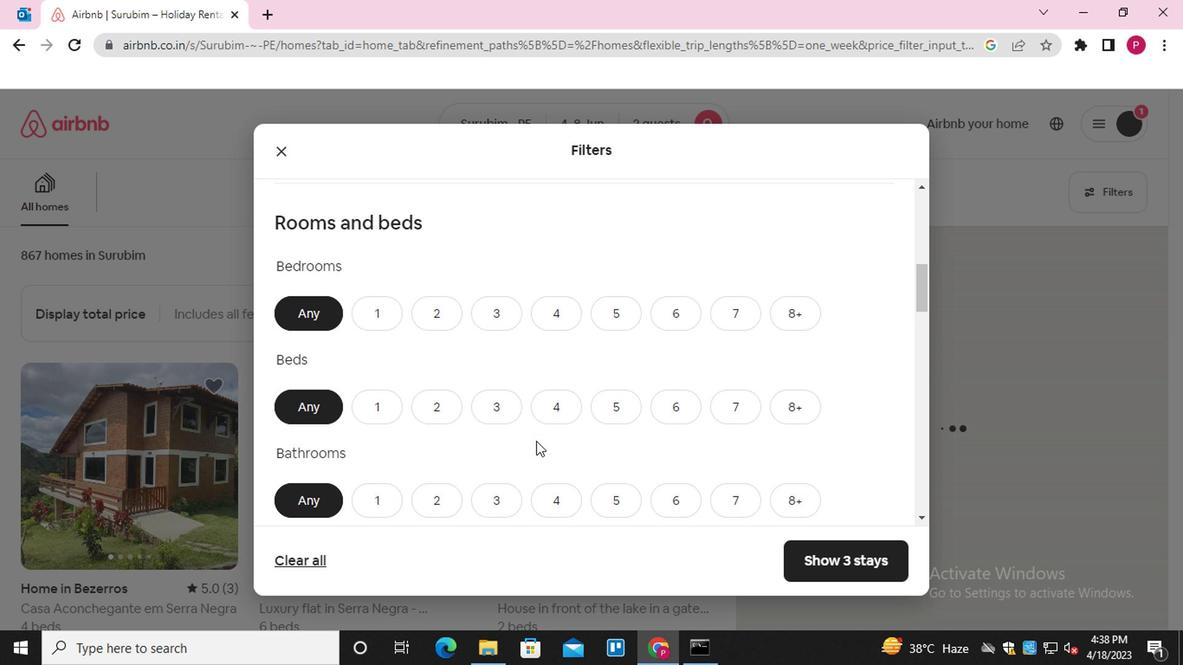 
Action: Mouse moved to (383, 232)
Screenshot: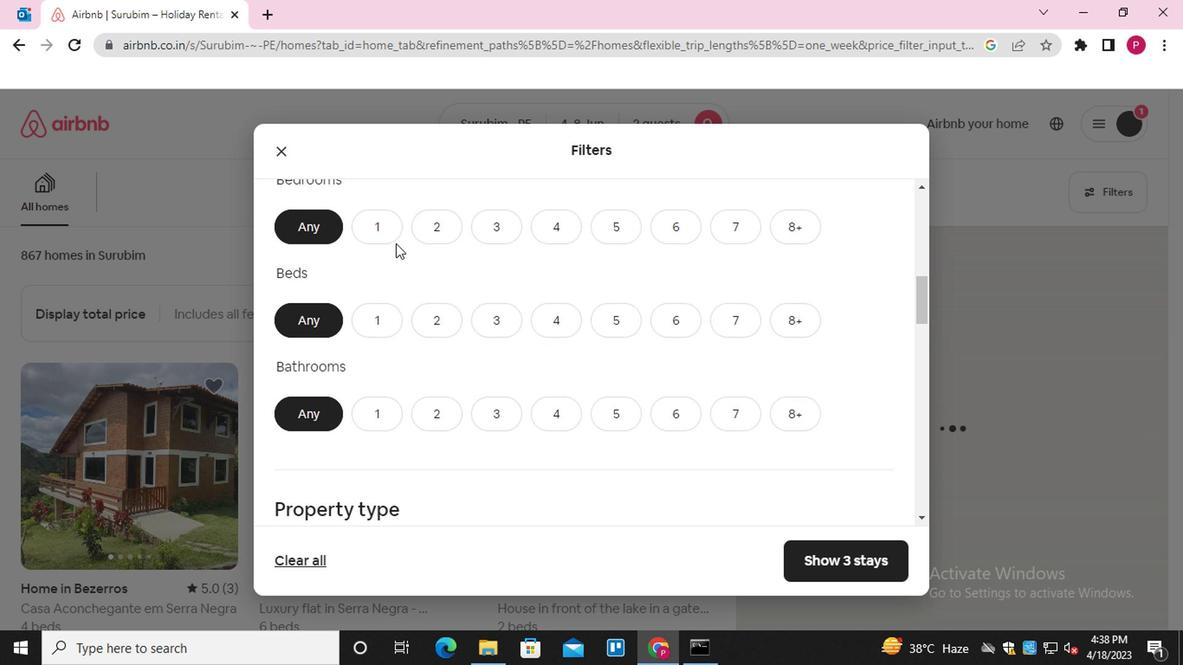 
Action: Mouse pressed left at (383, 232)
Screenshot: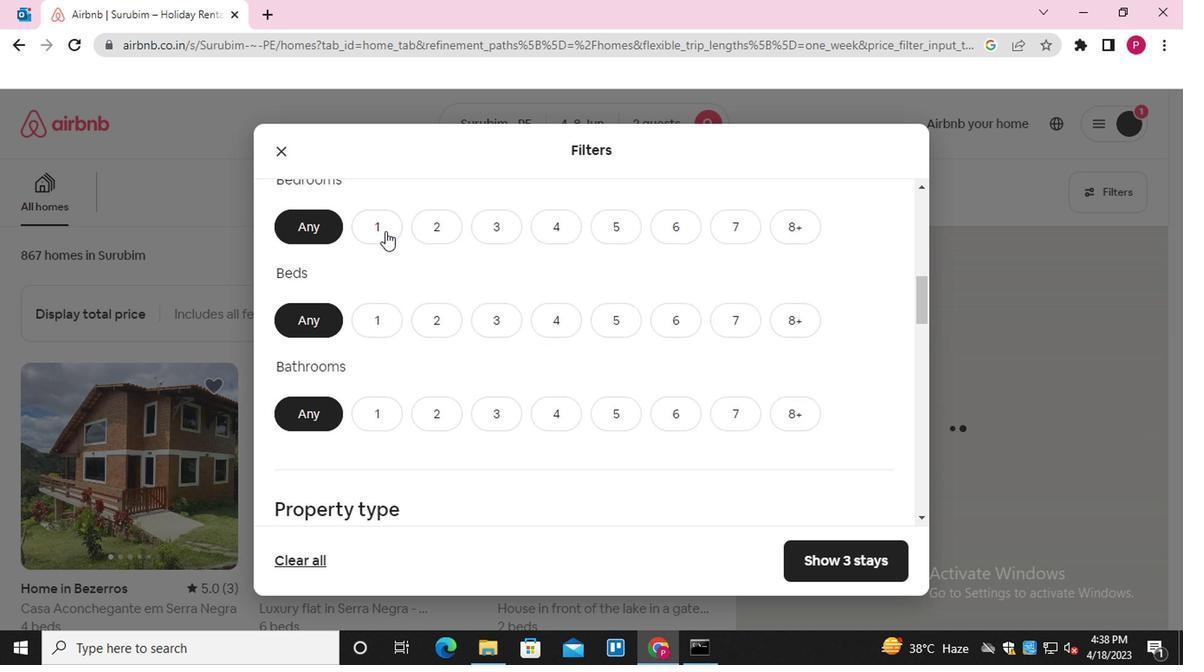 
Action: Mouse moved to (376, 345)
Screenshot: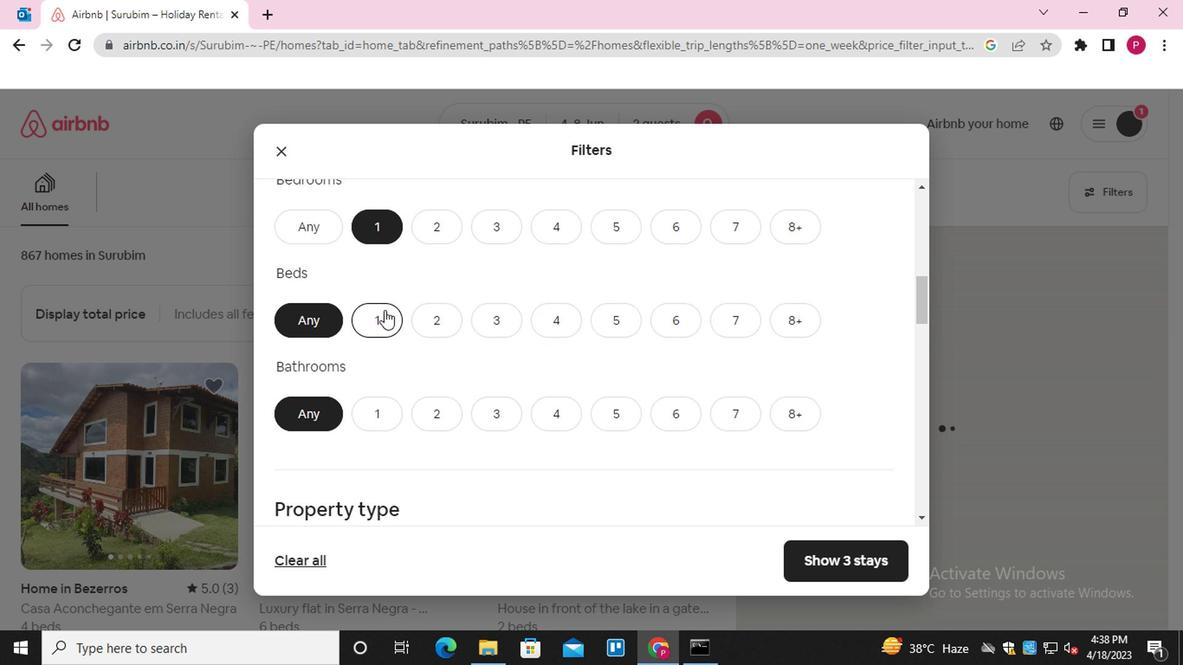 
Action: Mouse pressed left at (376, 345)
Screenshot: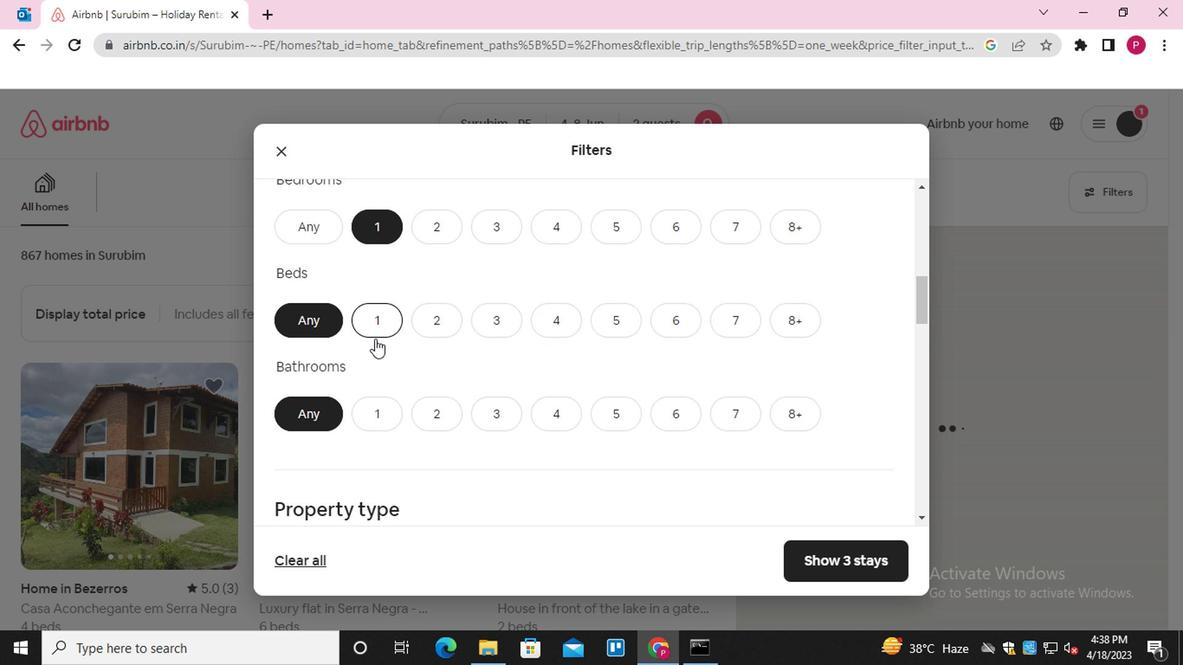 
Action: Mouse moved to (377, 334)
Screenshot: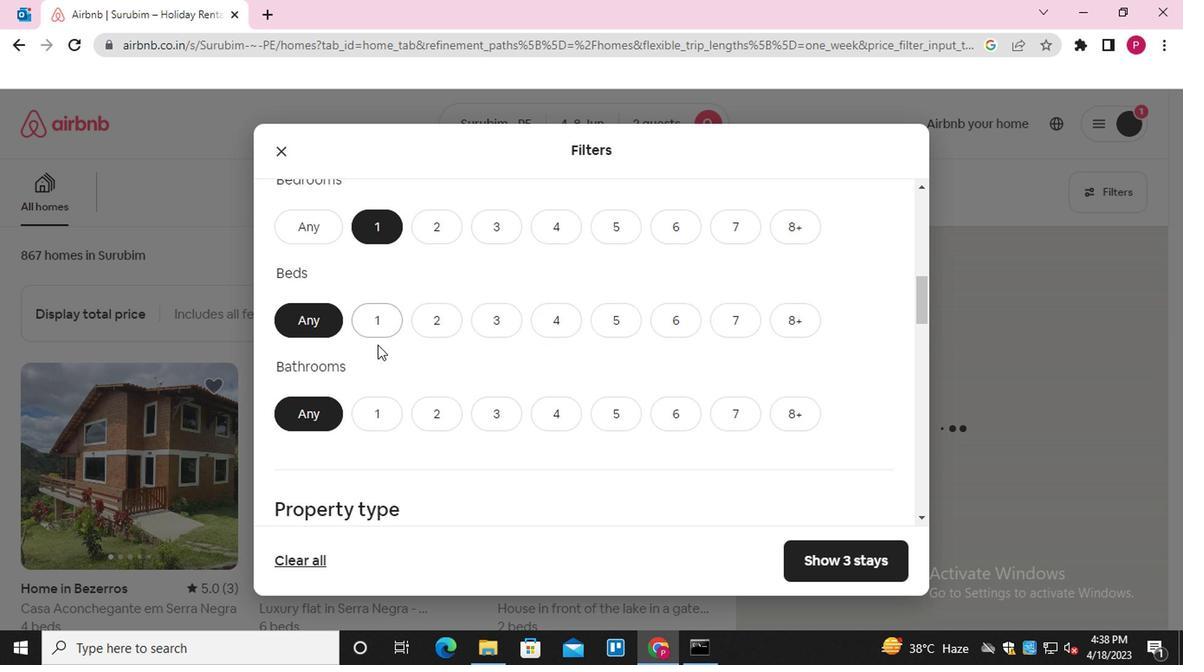 
Action: Mouse pressed left at (377, 334)
Screenshot: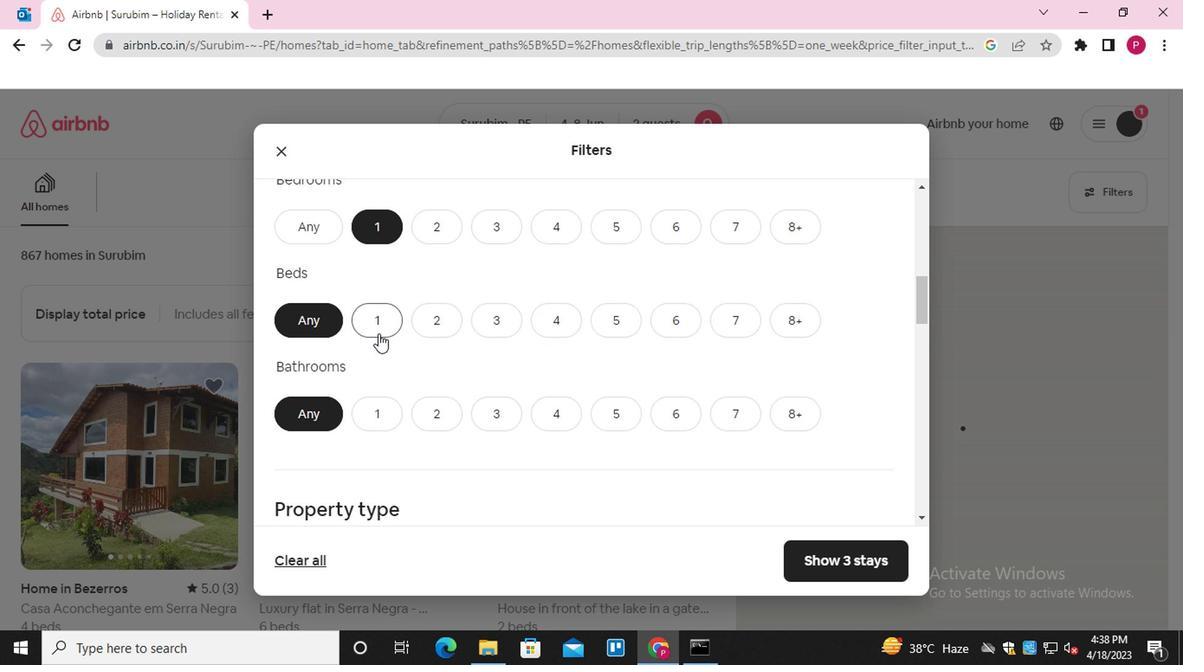 
Action: Mouse moved to (378, 422)
Screenshot: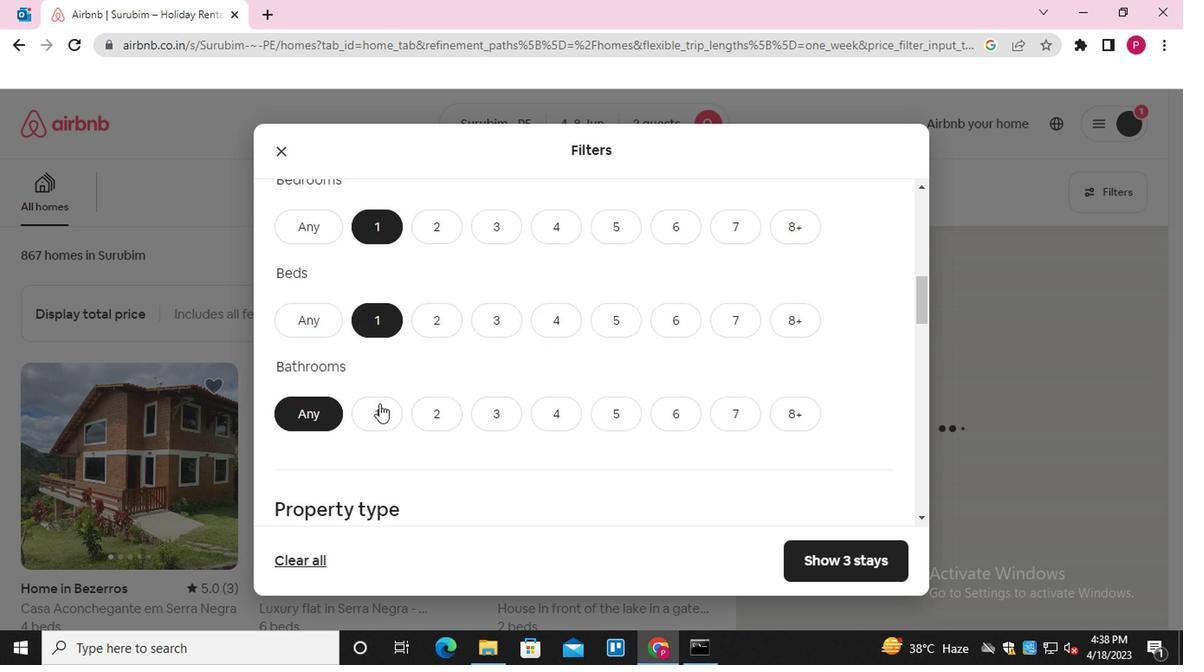 
Action: Mouse pressed left at (378, 422)
Screenshot: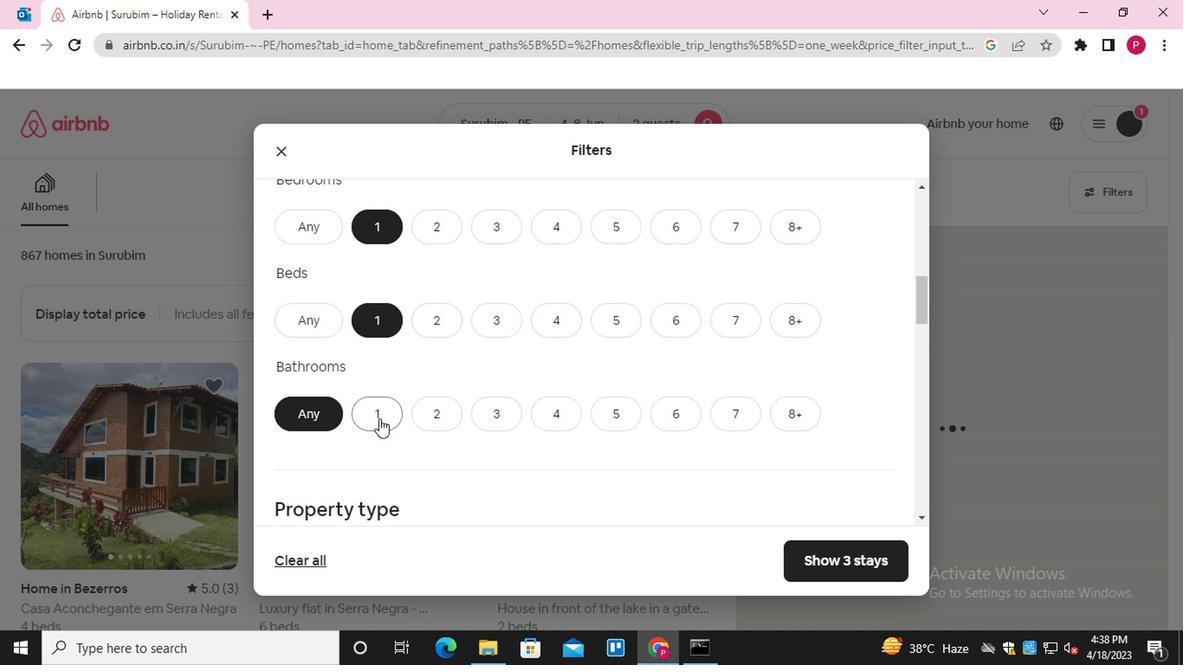 
Action: Mouse moved to (439, 482)
Screenshot: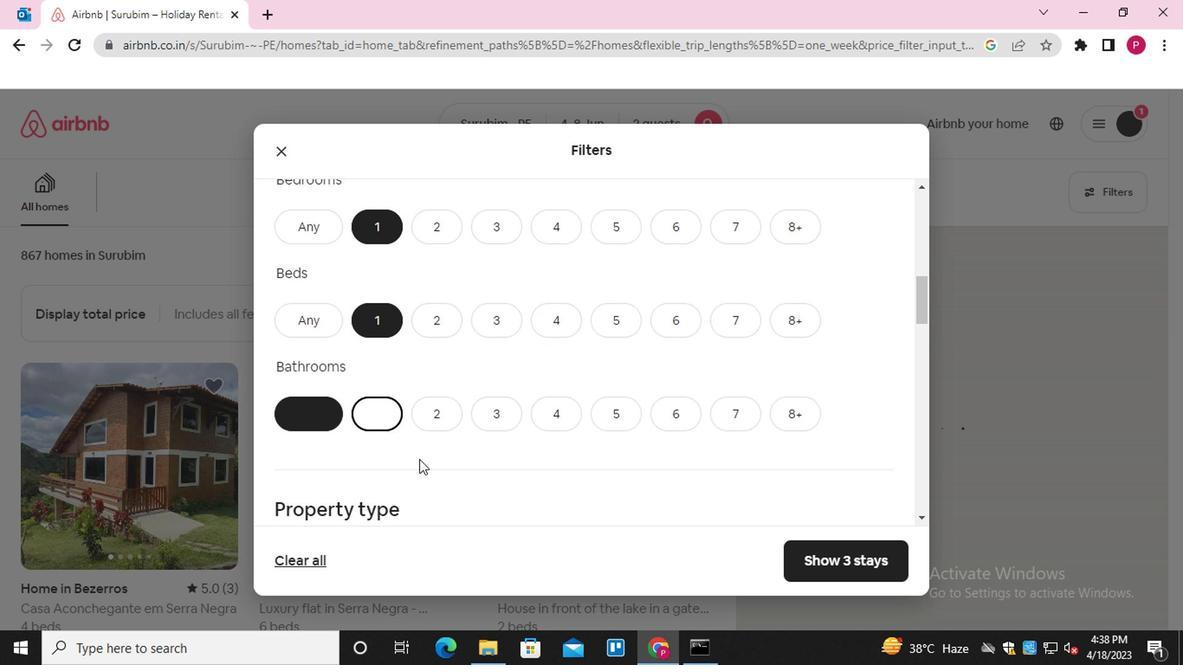 
Action: Mouse scrolled (439, 481) with delta (0, -1)
Screenshot: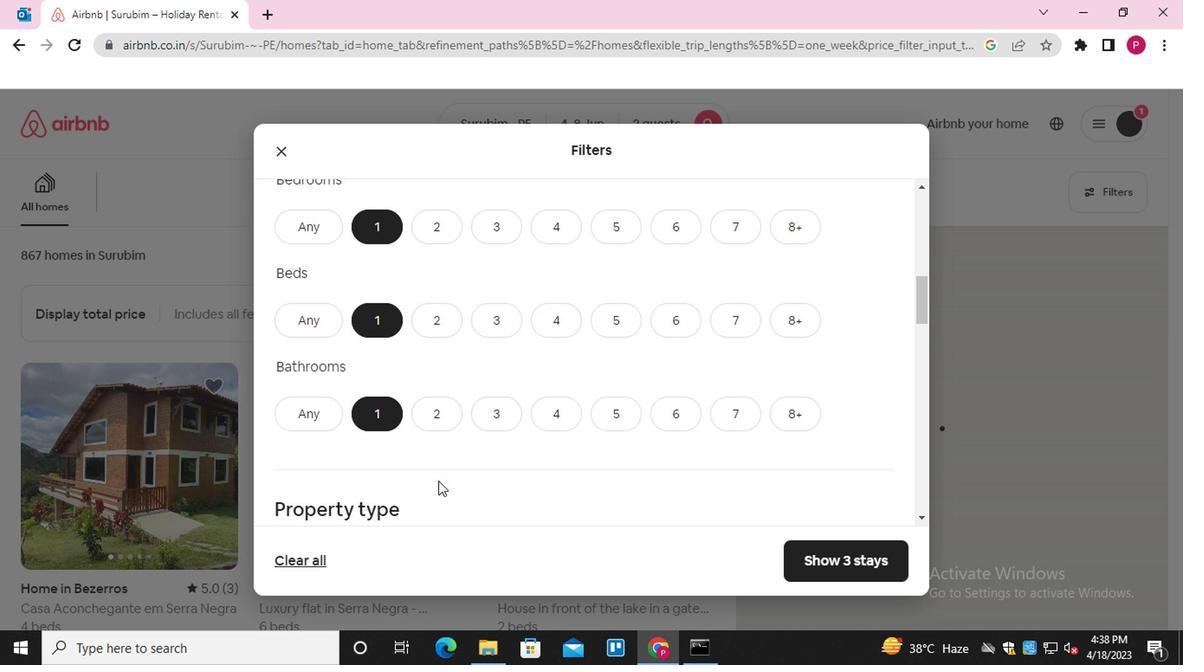 
Action: Mouse scrolled (439, 481) with delta (0, -1)
Screenshot: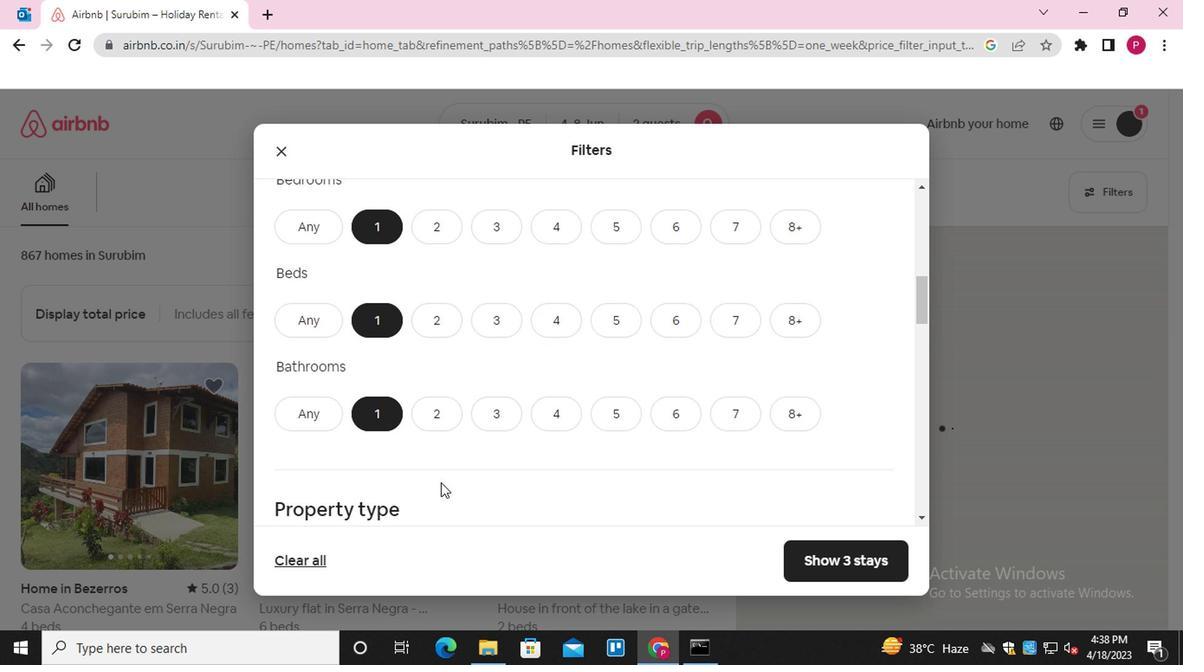 
Action: Mouse scrolled (439, 481) with delta (0, -1)
Screenshot: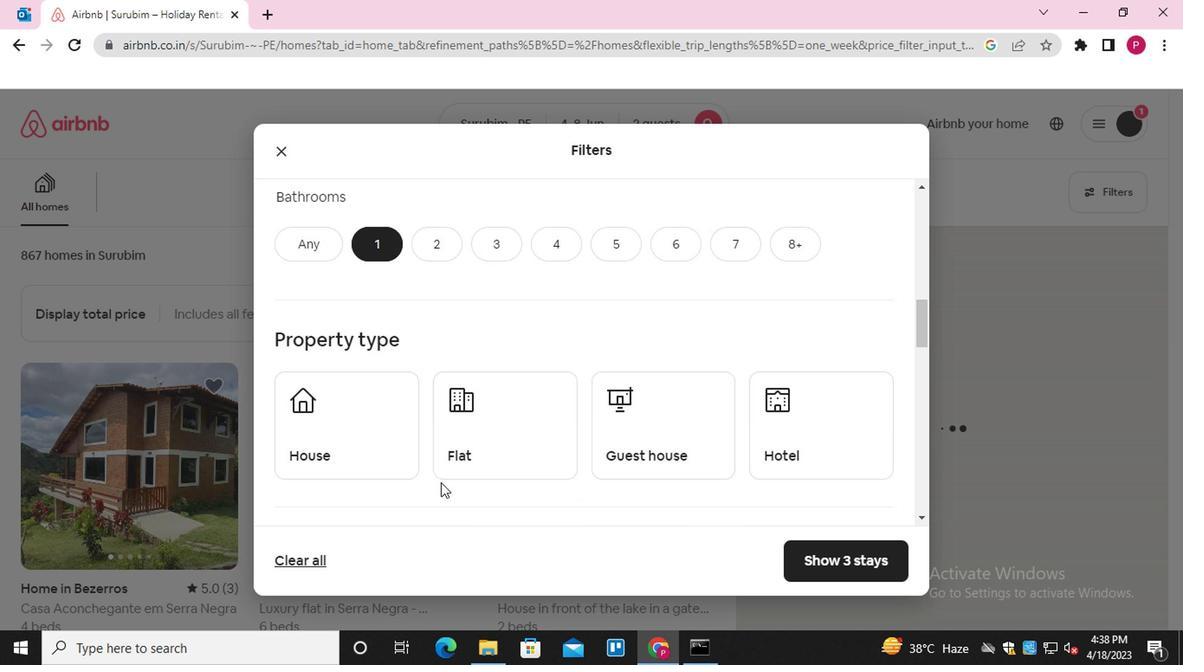 
Action: Mouse moved to (844, 335)
Screenshot: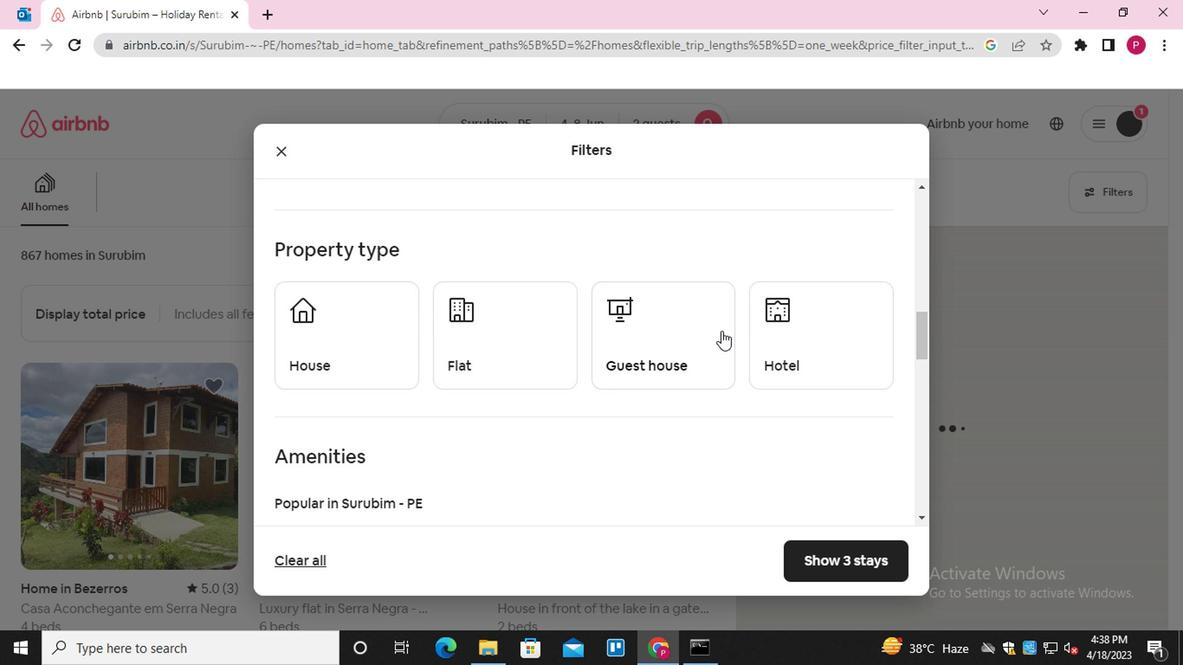 
Action: Mouse pressed left at (844, 335)
Screenshot: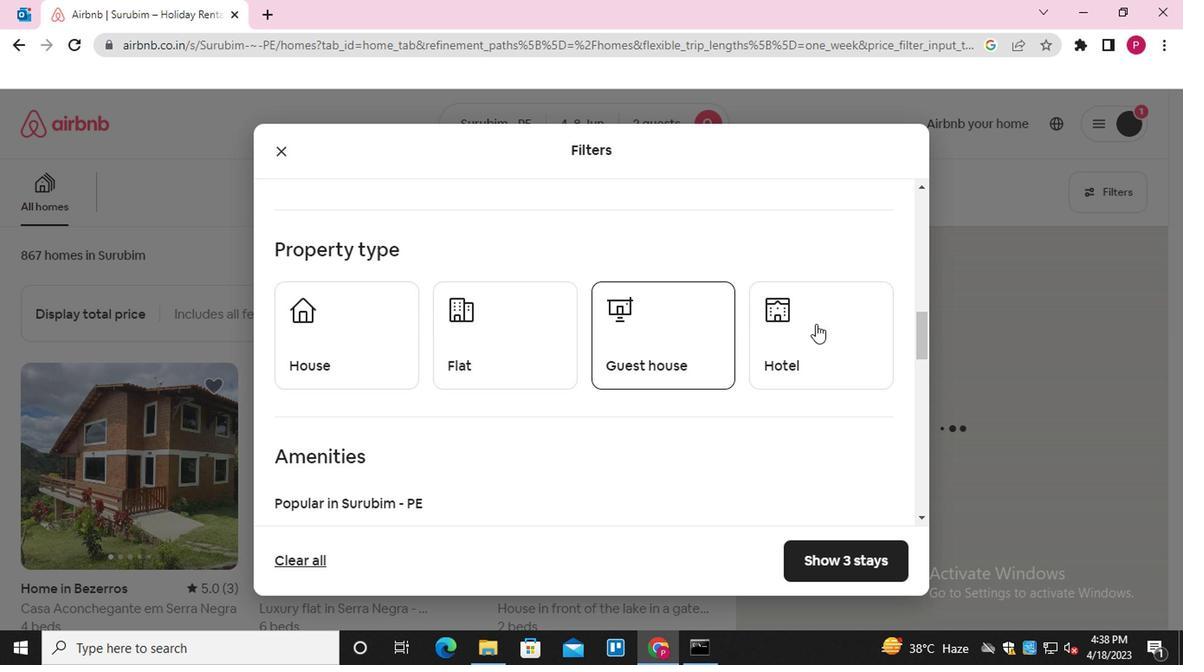
Action: Mouse moved to (387, 459)
Screenshot: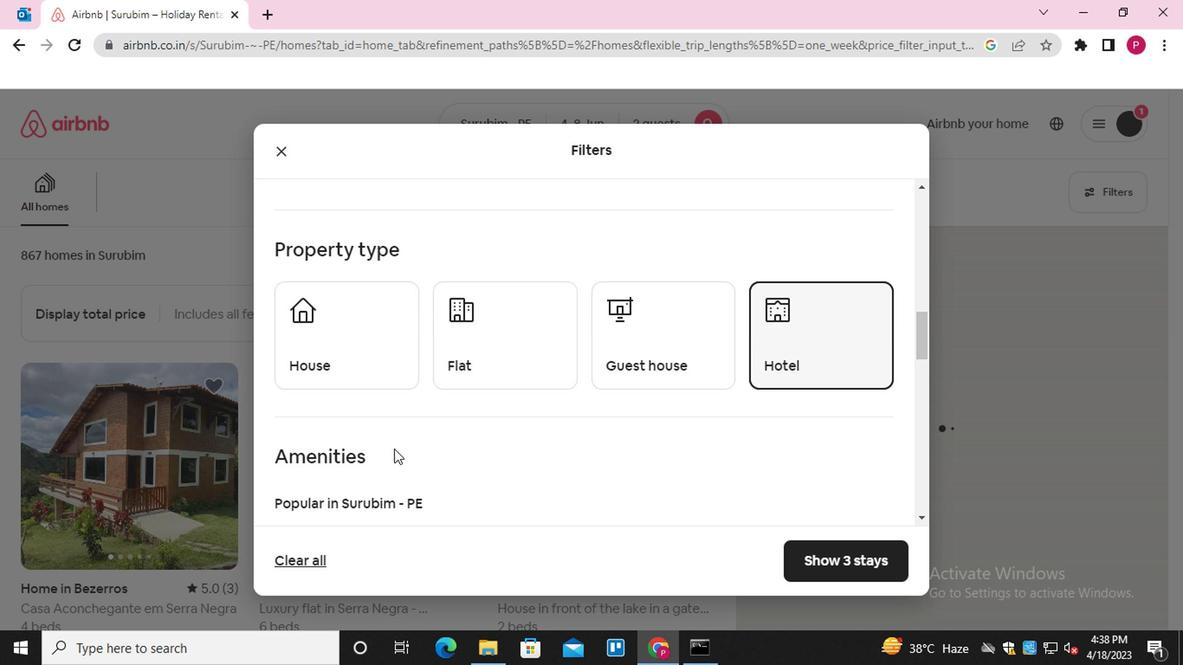 
Action: Mouse scrolled (387, 458) with delta (0, 0)
Screenshot: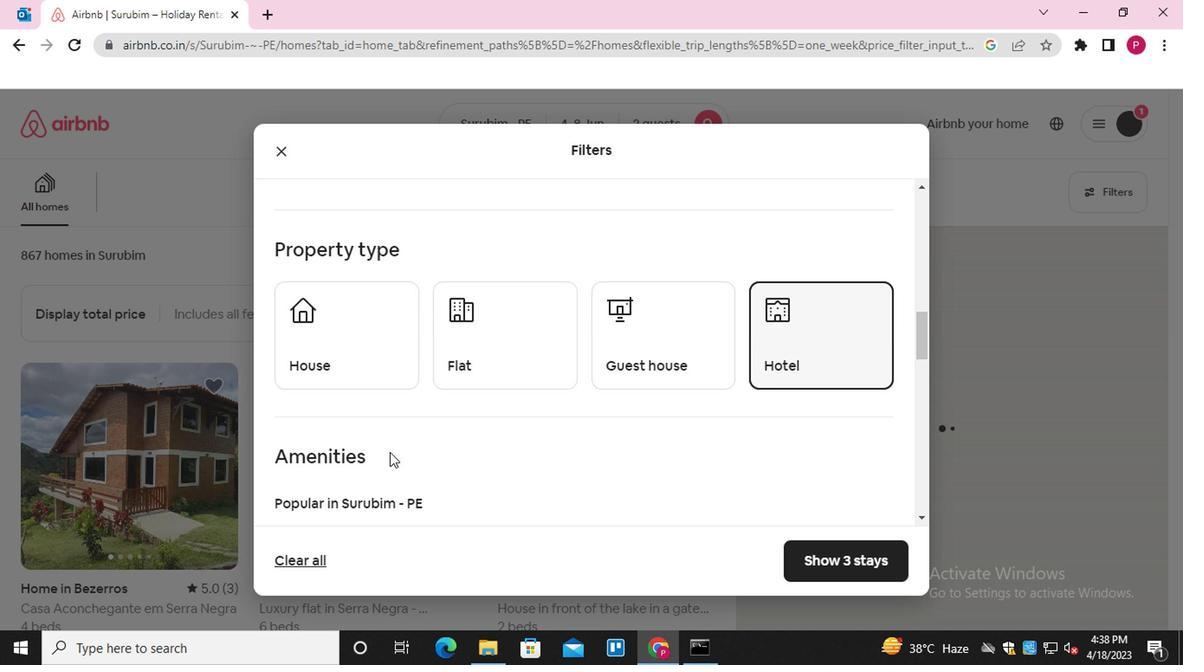 
Action: Mouse scrolled (387, 458) with delta (0, 0)
Screenshot: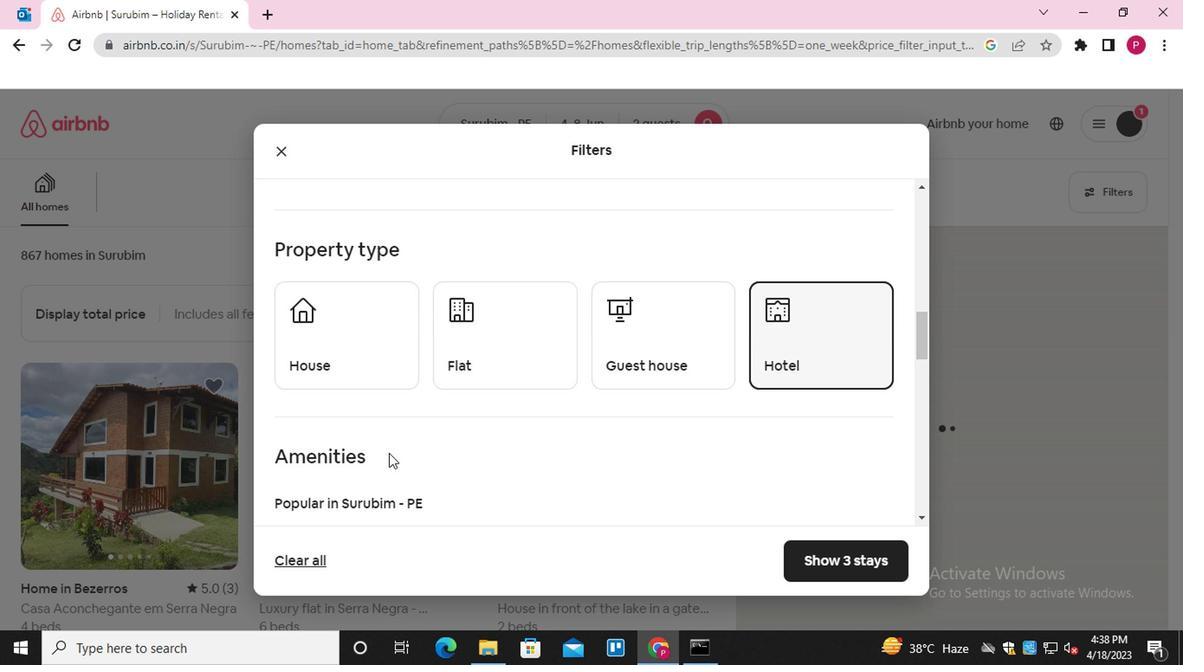
Action: Mouse moved to (390, 459)
Screenshot: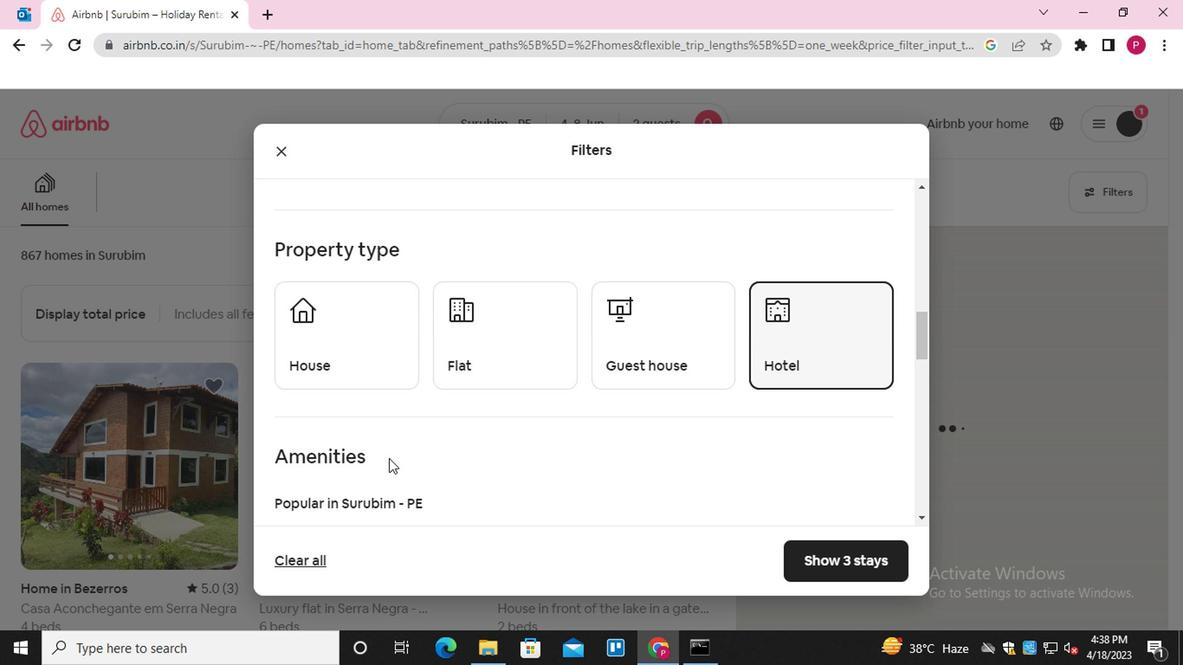 
Action: Mouse scrolled (390, 459) with delta (0, 0)
Screenshot: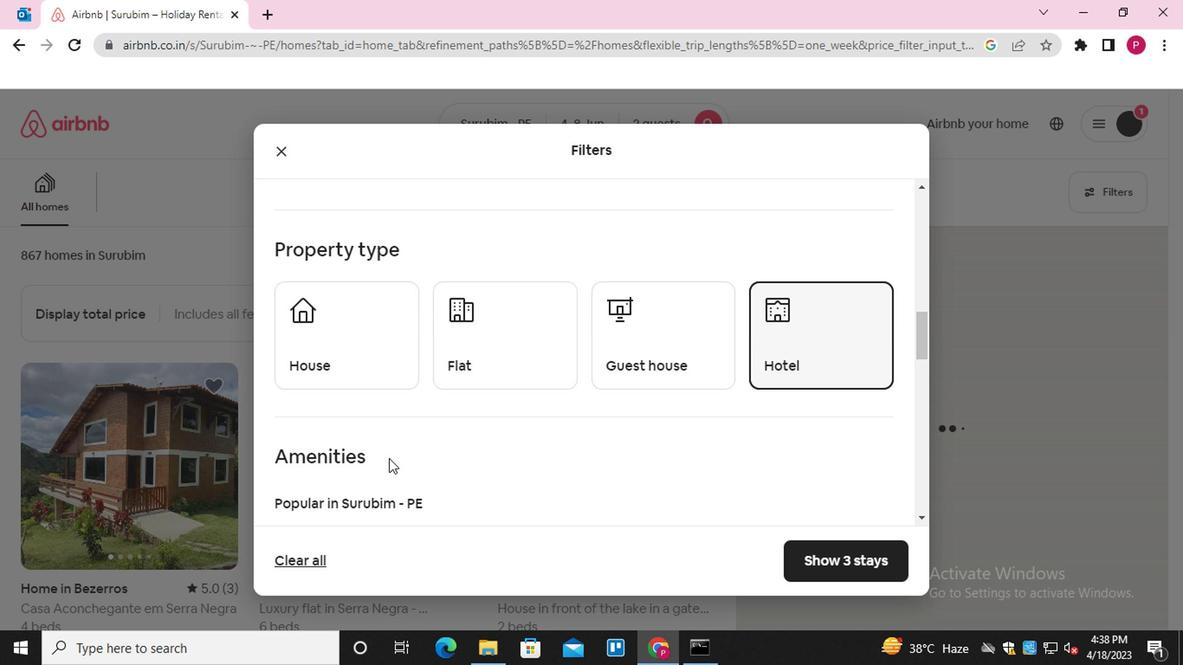 
Action: Mouse moved to (484, 435)
Screenshot: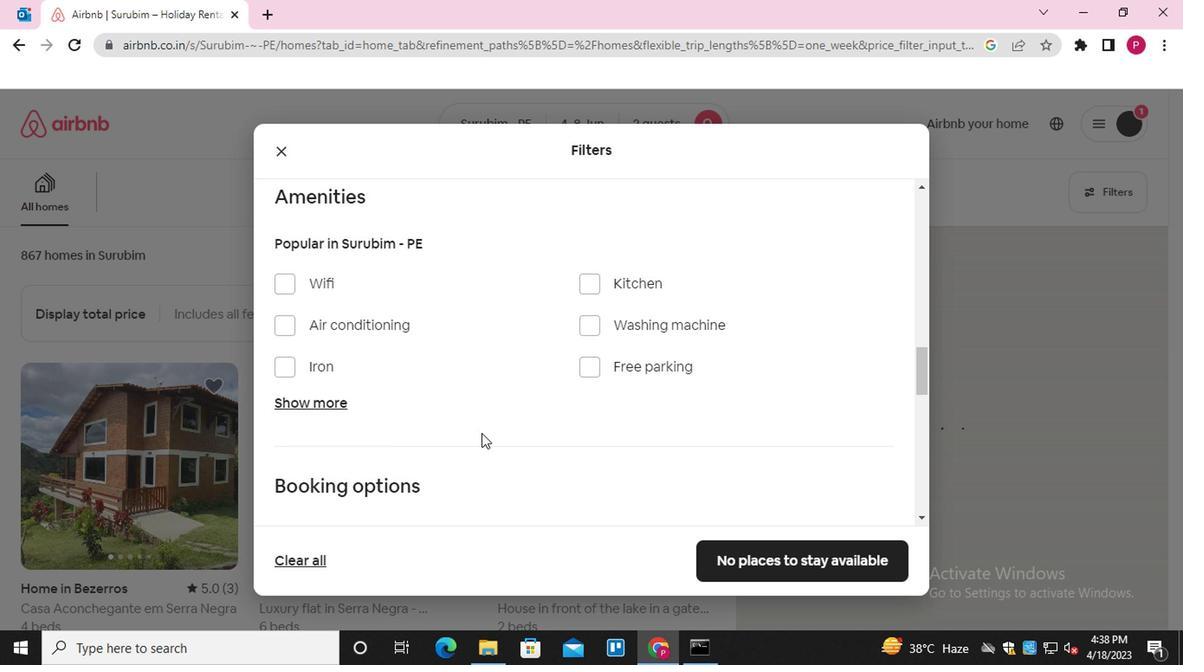 
Action: Mouse scrolled (484, 434) with delta (0, 0)
Screenshot: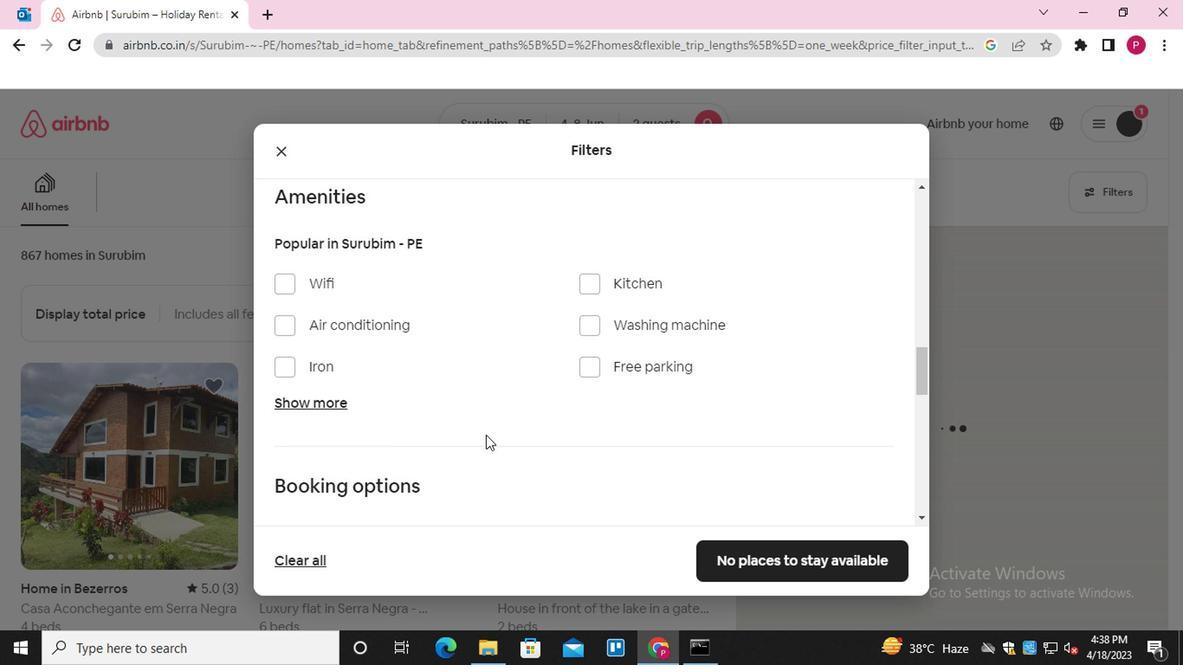 
Action: Mouse moved to (484, 435)
Screenshot: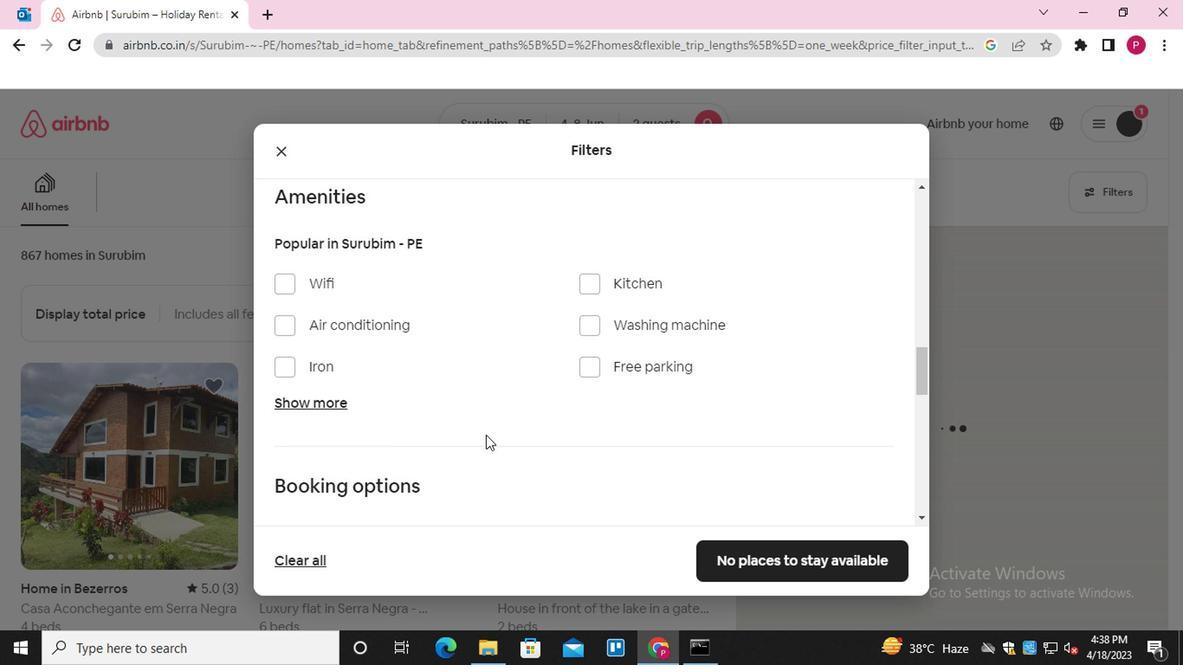 
Action: Mouse scrolled (484, 434) with delta (0, 0)
Screenshot: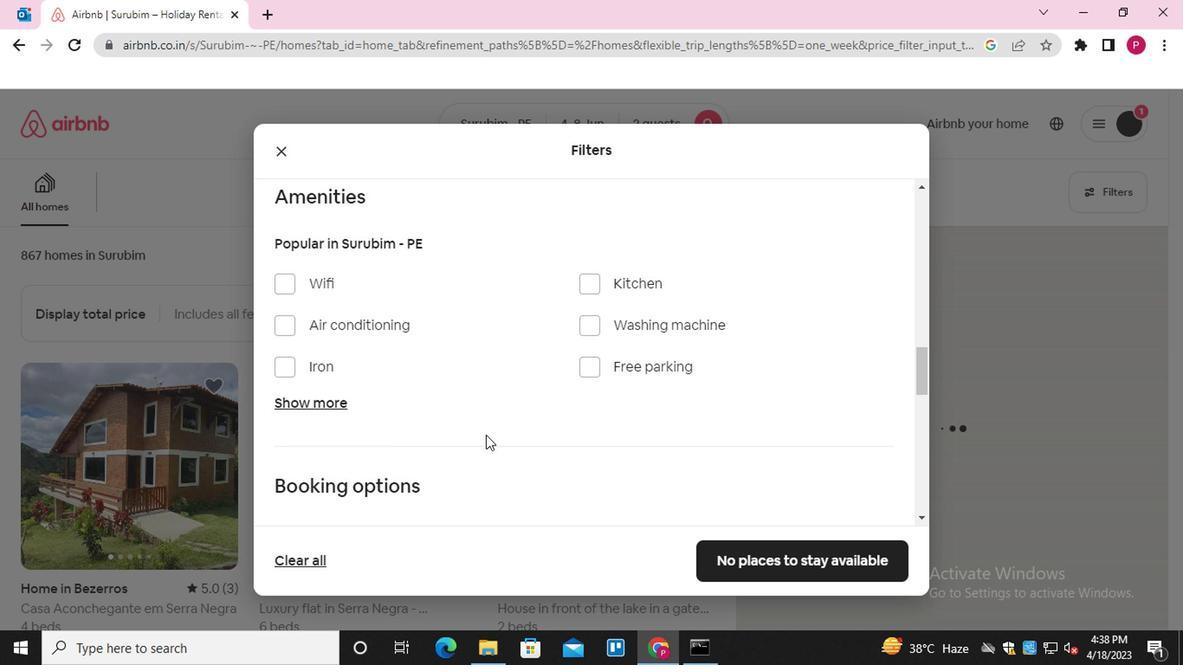 
Action: Mouse scrolled (484, 434) with delta (0, 0)
Screenshot: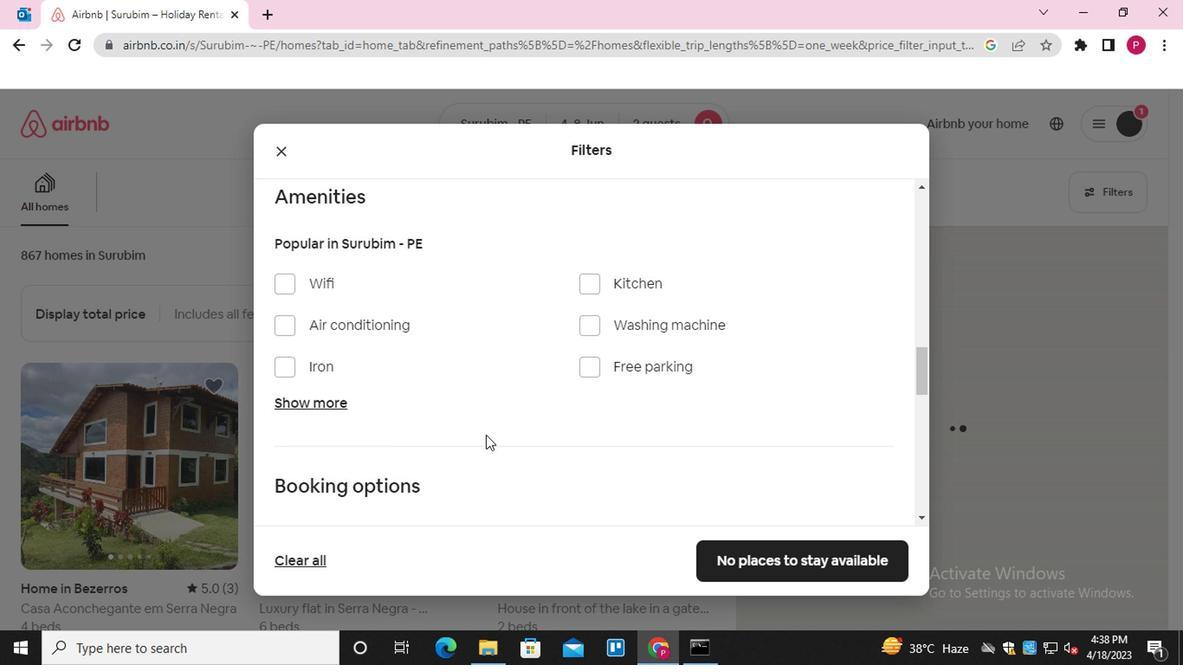 
Action: Mouse scrolled (484, 434) with delta (0, 0)
Screenshot: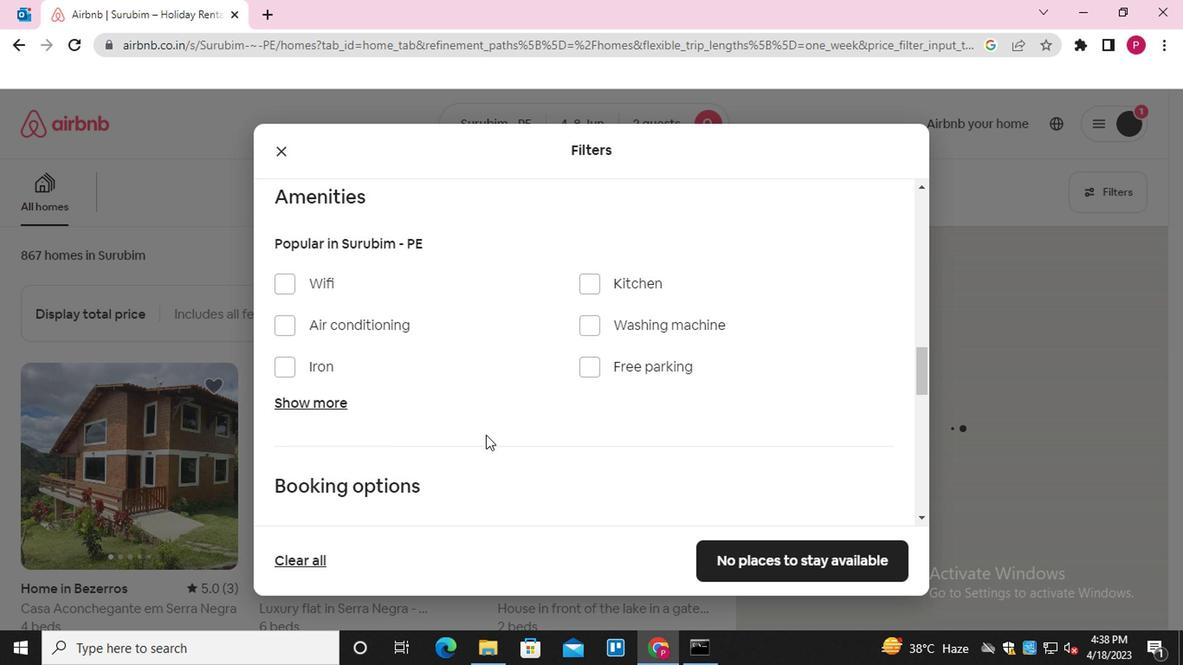 
Action: Mouse moved to (837, 263)
Screenshot: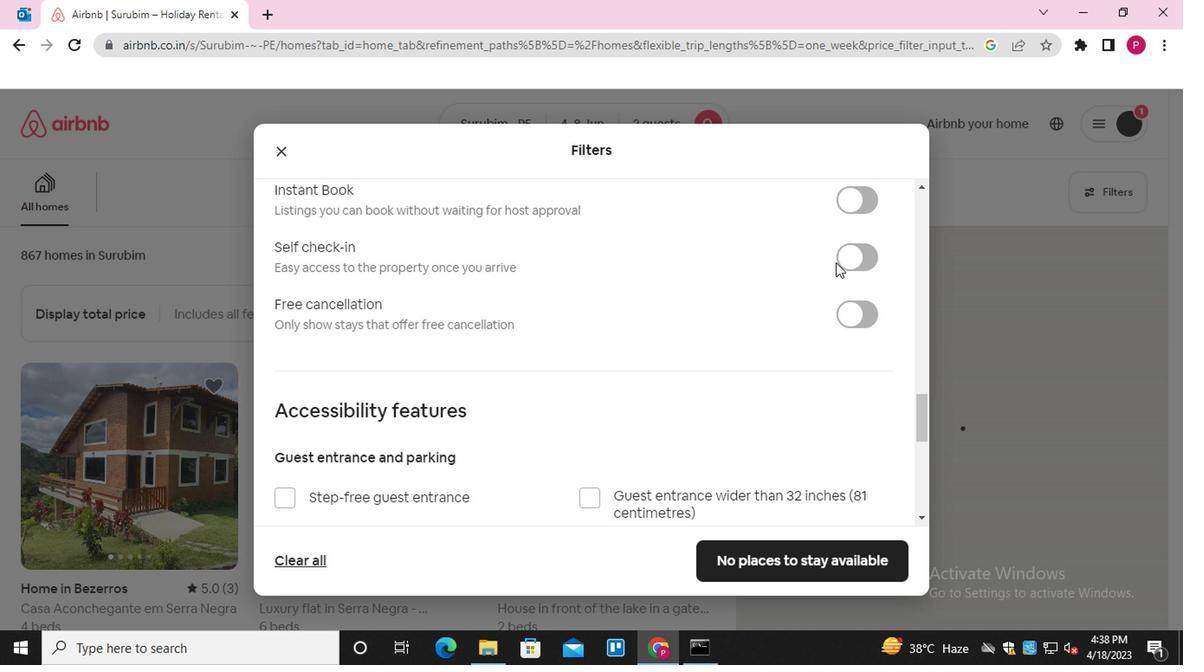 
Action: Mouse pressed left at (837, 263)
Screenshot: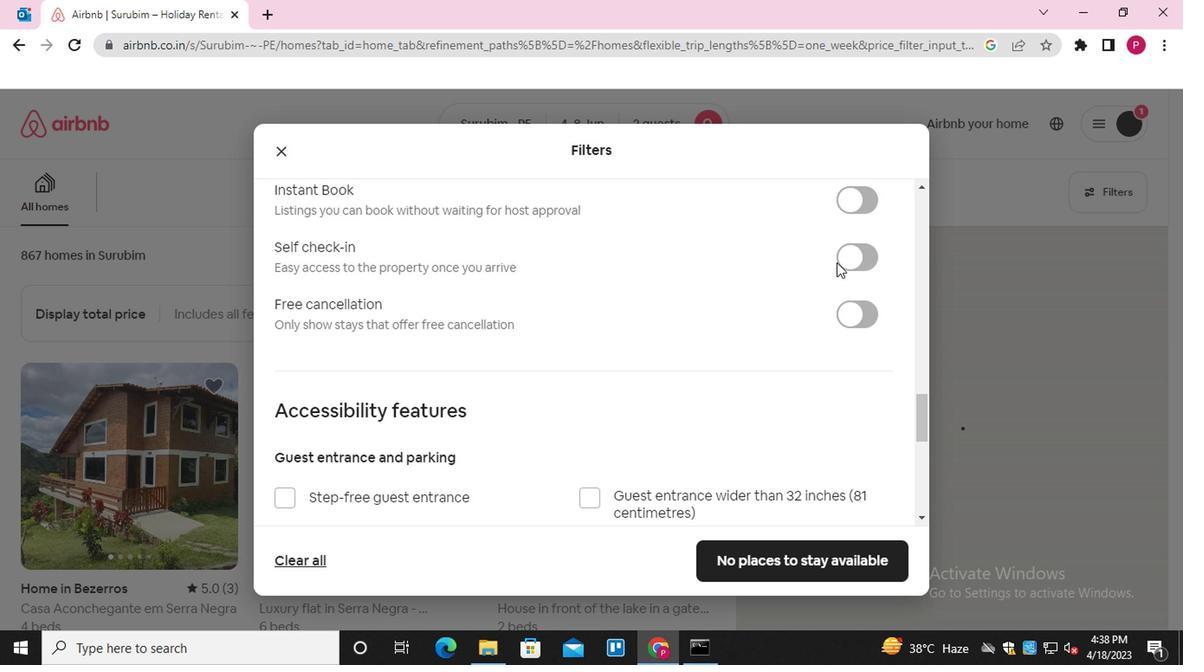 
Action: Mouse moved to (517, 413)
Screenshot: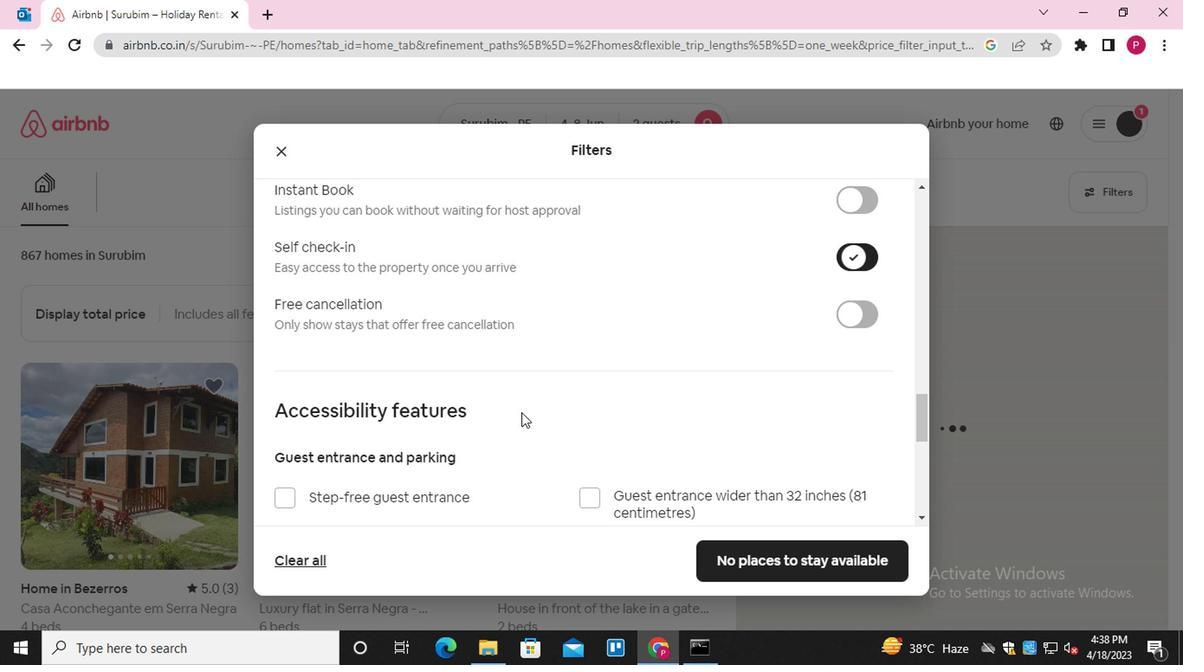 
Action: Mouse scrolled (517, 412) with delta (0, 0)
Screenshot: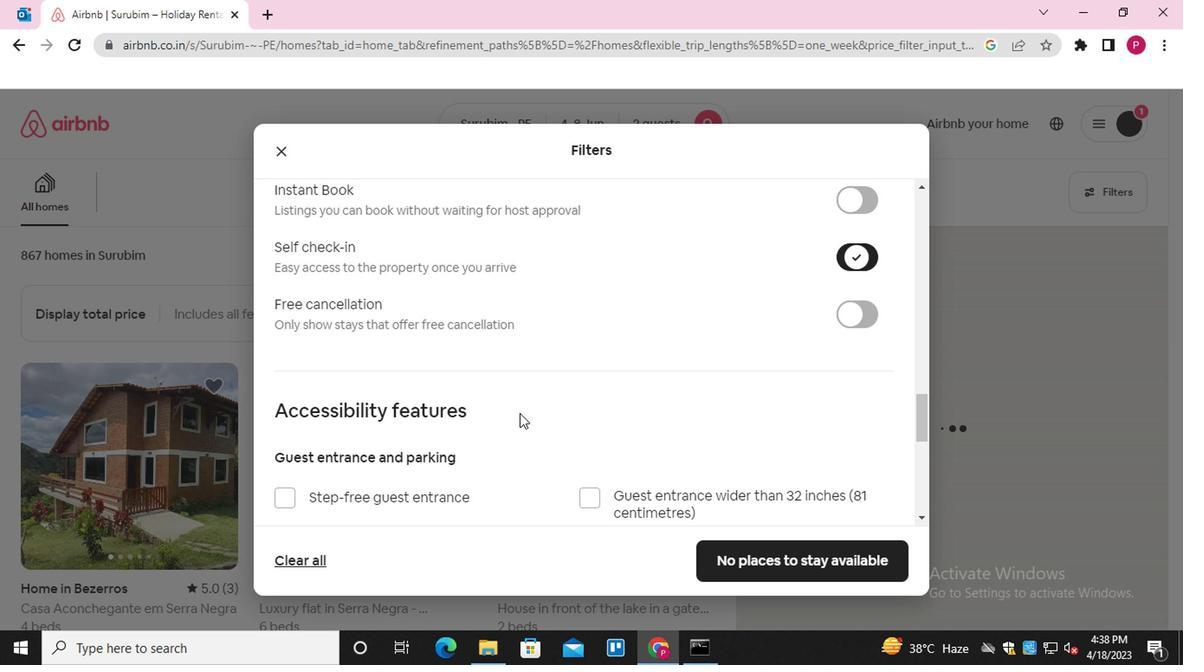 
Action: Mouse scrolled (517, 412) with delta (0, 0)
Screenshot: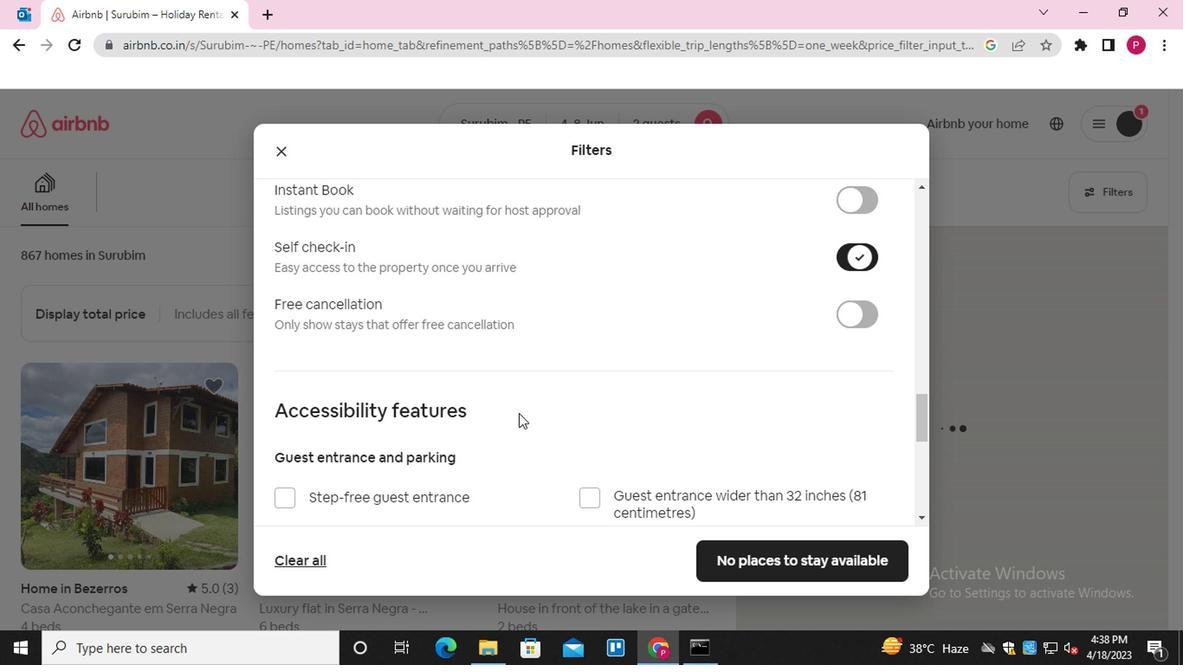 
Action: Mouse scrolled (517, 412) with delta (0, 0)
Screenshot: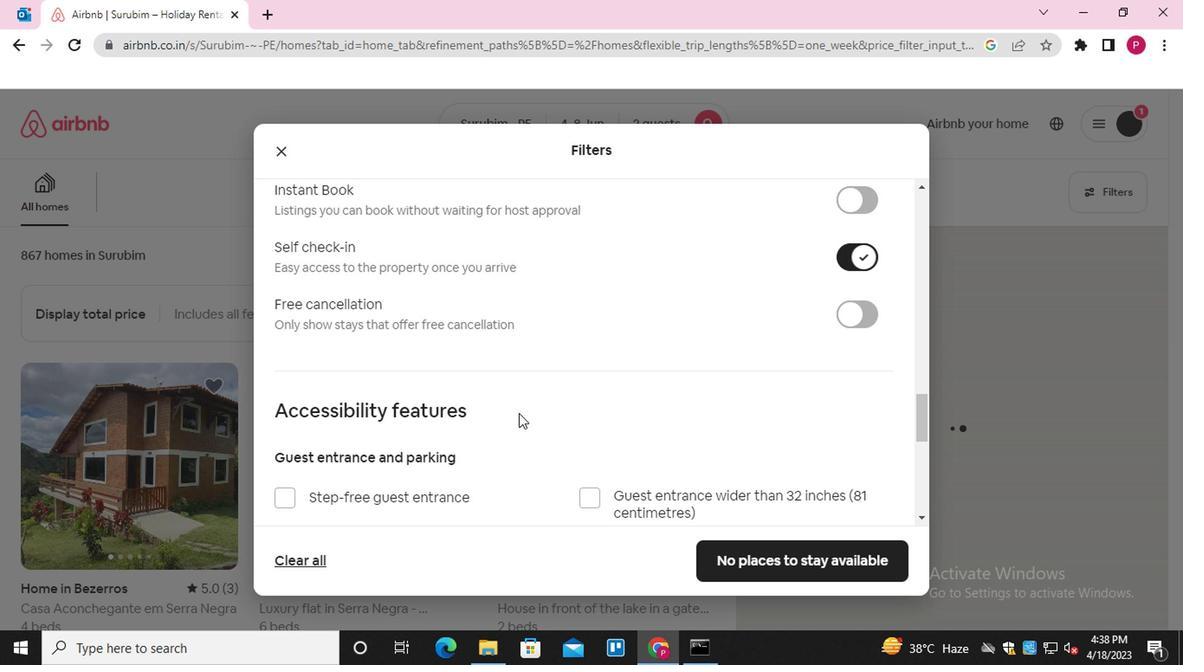 
Action: Mouse scrolled (517, 412) with delta (0, 0)
Screenshot: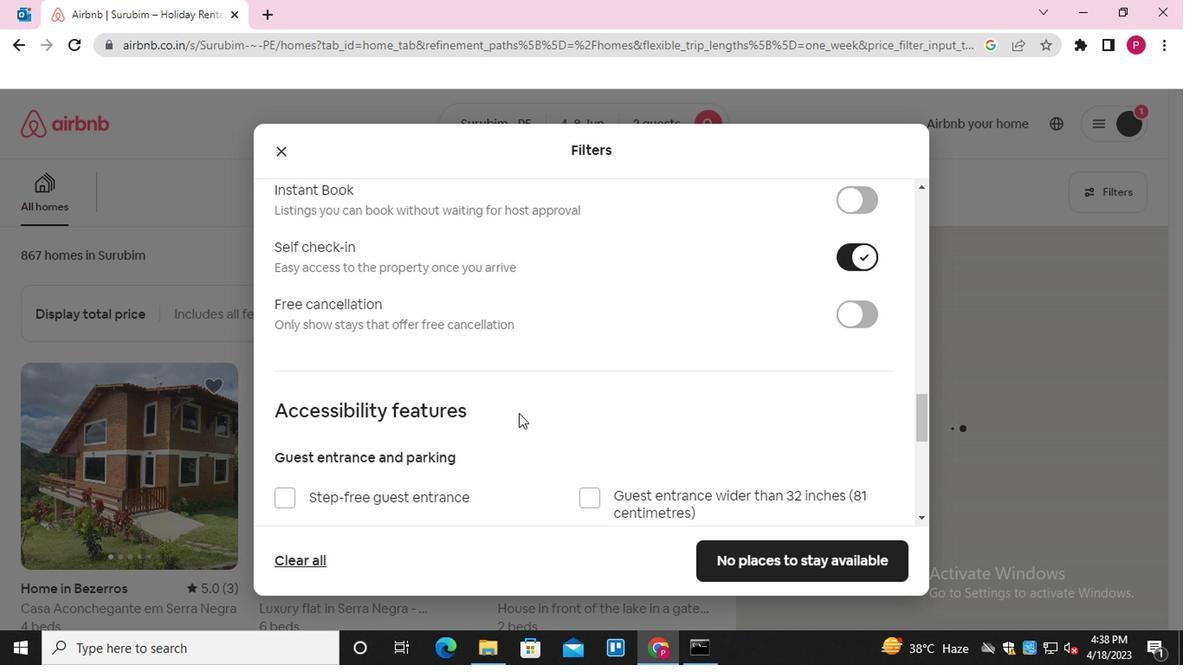 
Action: Mouse moved to (416, 439)
Screenshot: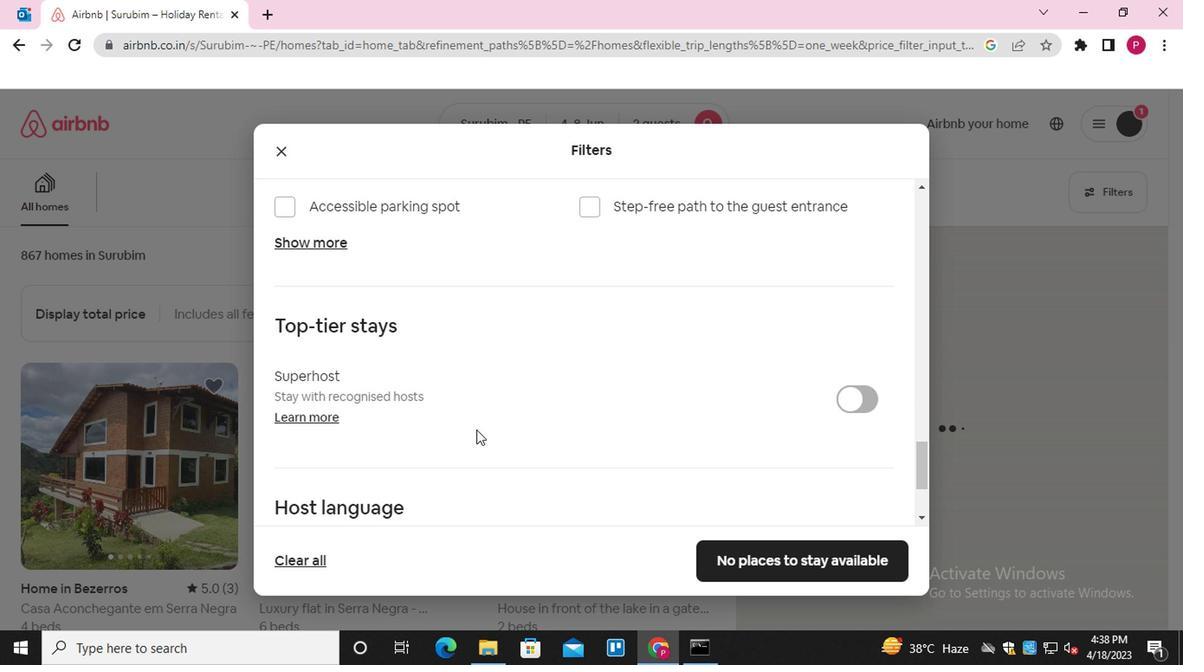 
Action: Mouse scrolled (416, 438) with delta (0, 0)
Screenshot: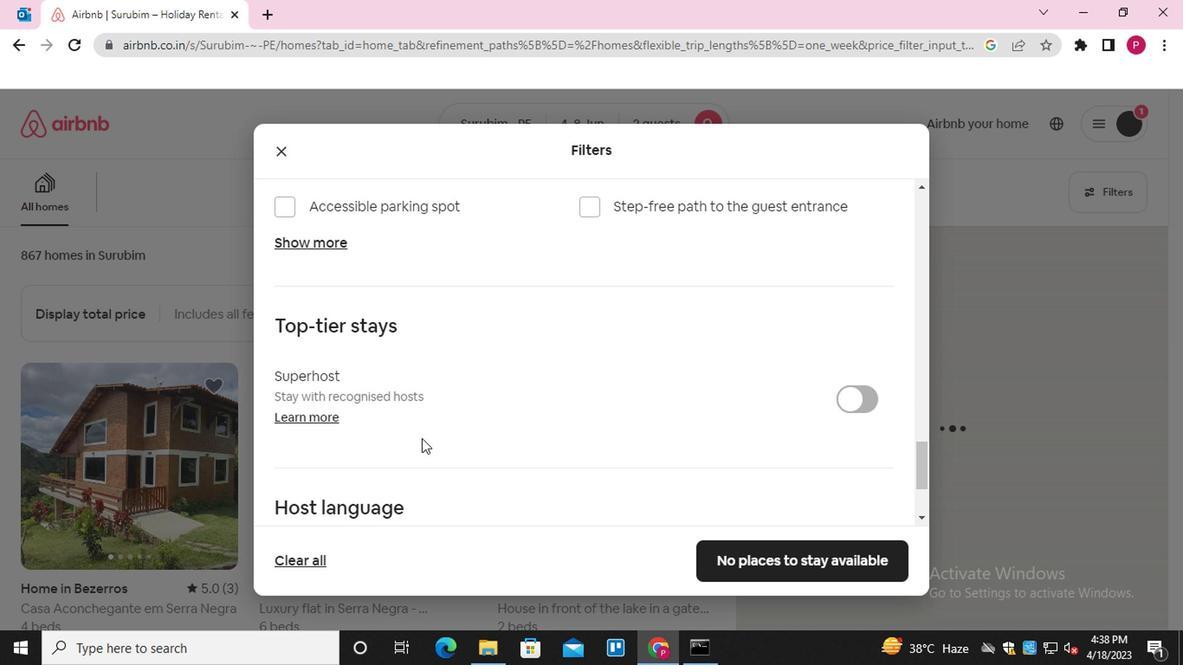 
Action: Mouse scrolled (416, 438) with delta (0, 0)
Screenshot: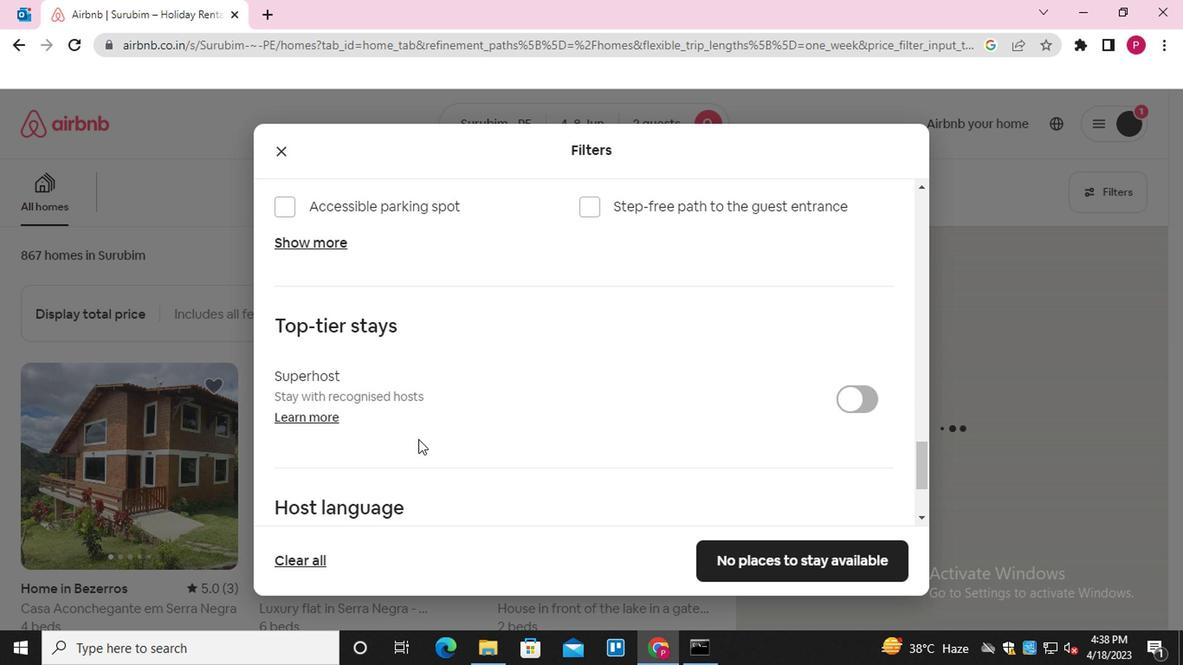 
Action: Mouse scrolled (416, 438) with delta (0, 0)
Screenshot: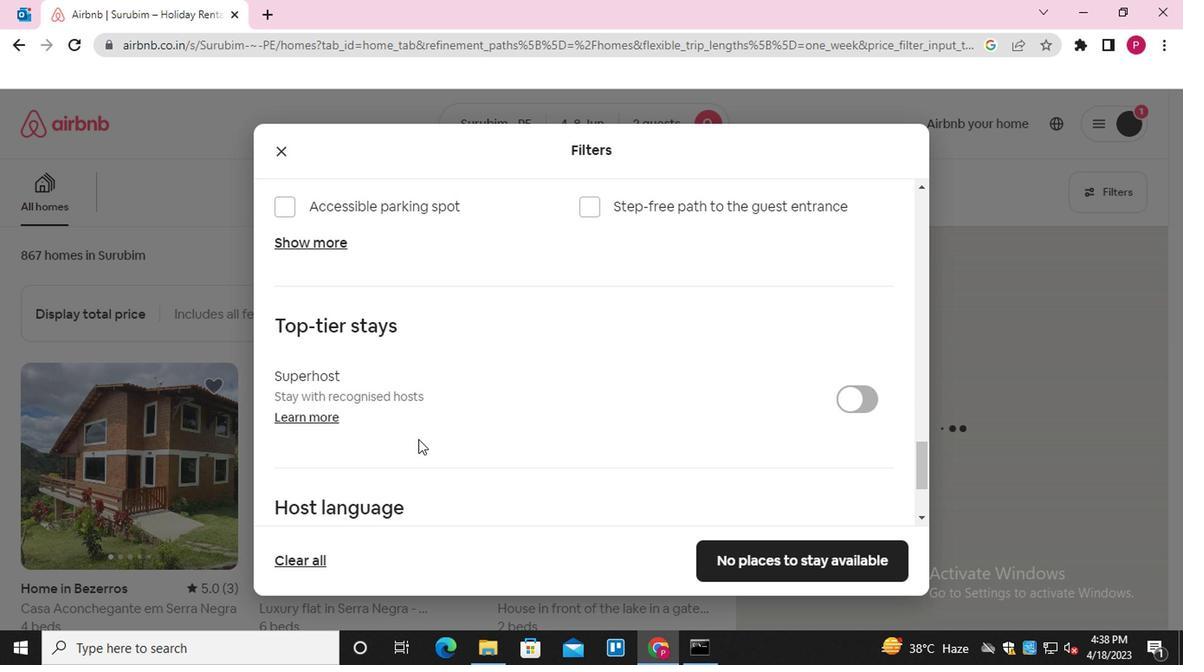 
Action: Mouse moved to (770, 561)
Screenshot: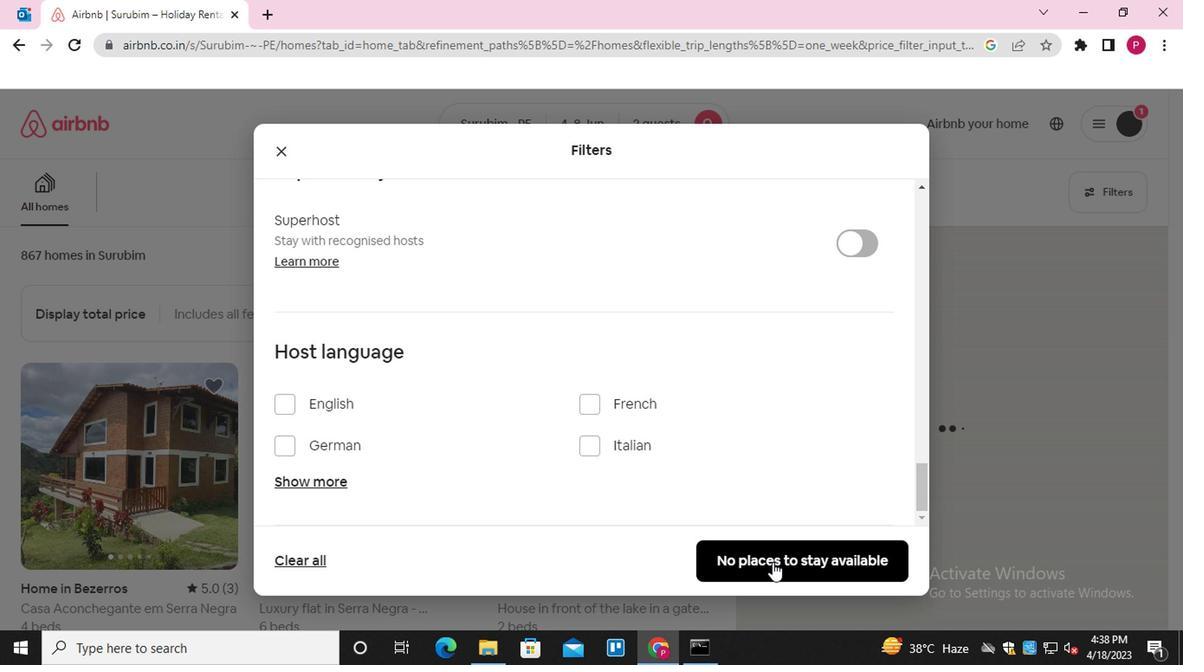 
Action: Mouse pressed left at (770, 561)
Screenshot: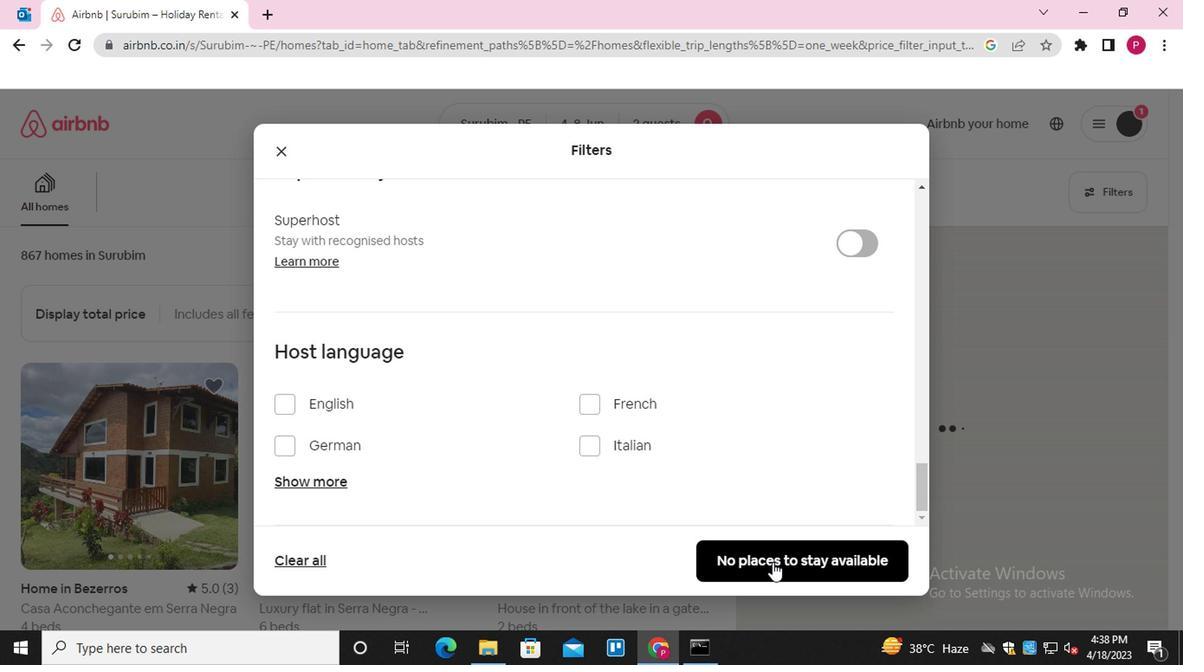 
Action: Mouse moved to (499, 367)
Screenshot: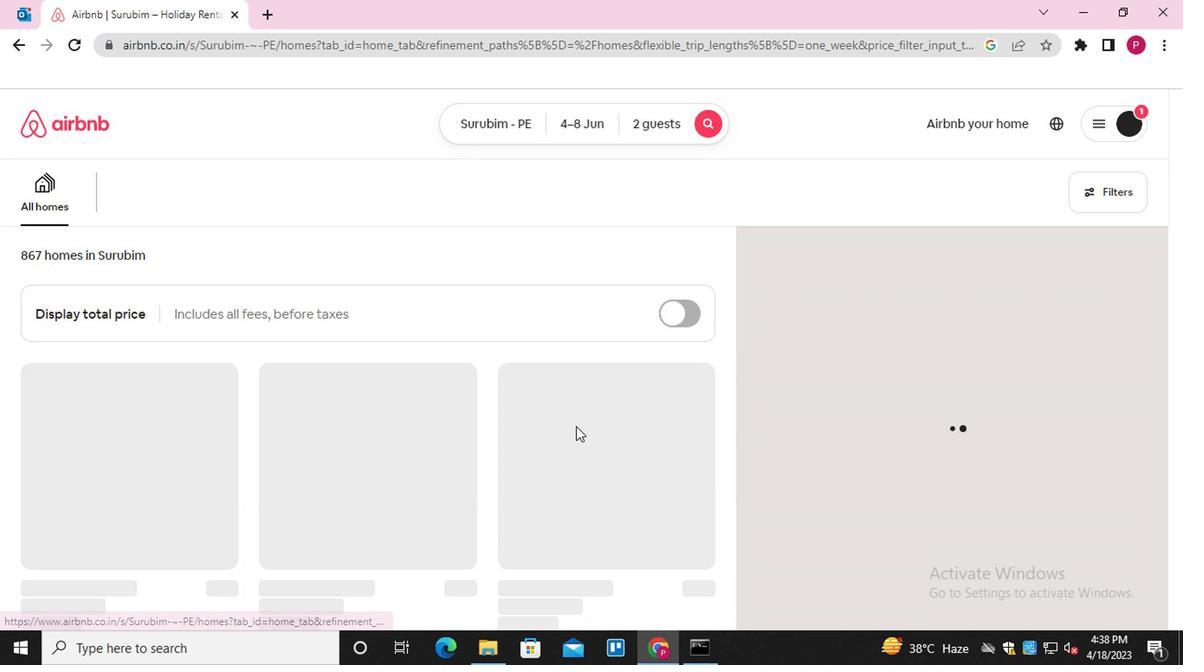 
